 Task: Add an event with the title Lunch and Learn: Effective Project Management, date '2024/04/16', time 7:30 AM to 9:30 AMand add a description: Participants will learn how to structure their presentations in a clear and logical manner. They will explore techniques for capturing audience attention, developing a compelling opening, organizing content effectively, and delivering a memorable closing., put the event into Yellow category . Add location for the event as: 654 Basilica Cistern, Istanbul, Turkey, logged in from the account softage.2@softage.netand send the event invitation to softage.1@softage.net and softage.3@softage.net. Set a reminder for the event 30 minutes before
Action: Mouse moved to (112, 115)
Screenshot: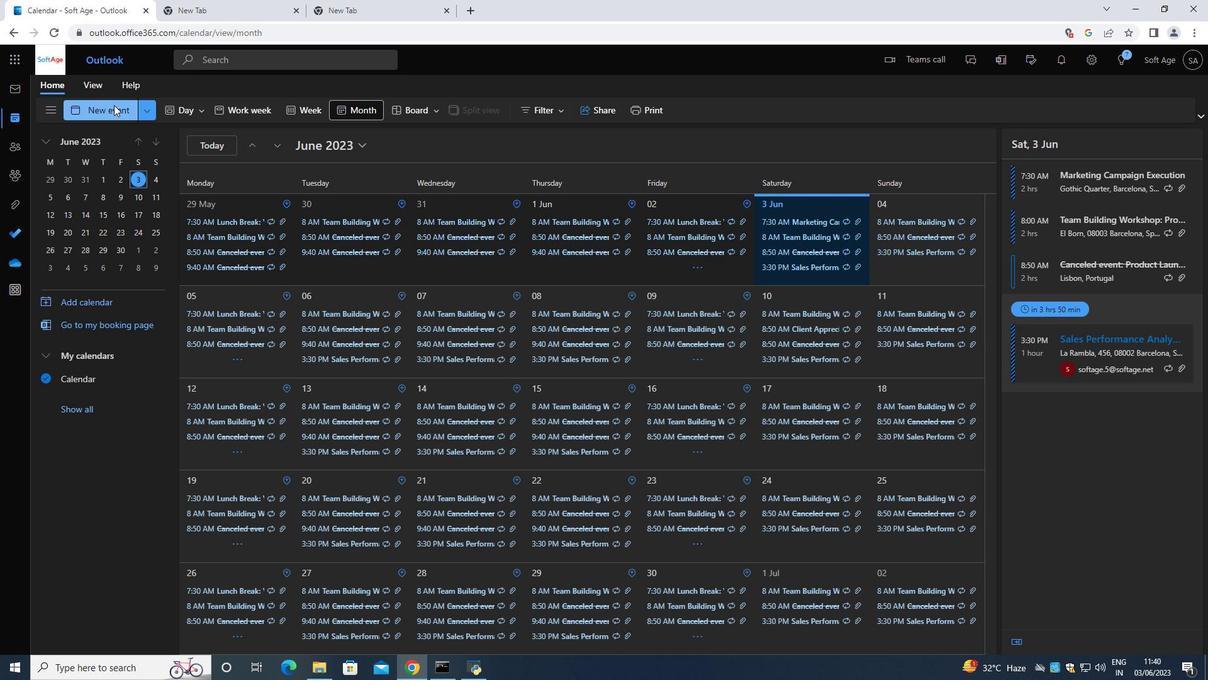 
Action: Mouse pressed left at (112, 115)
Screenshot: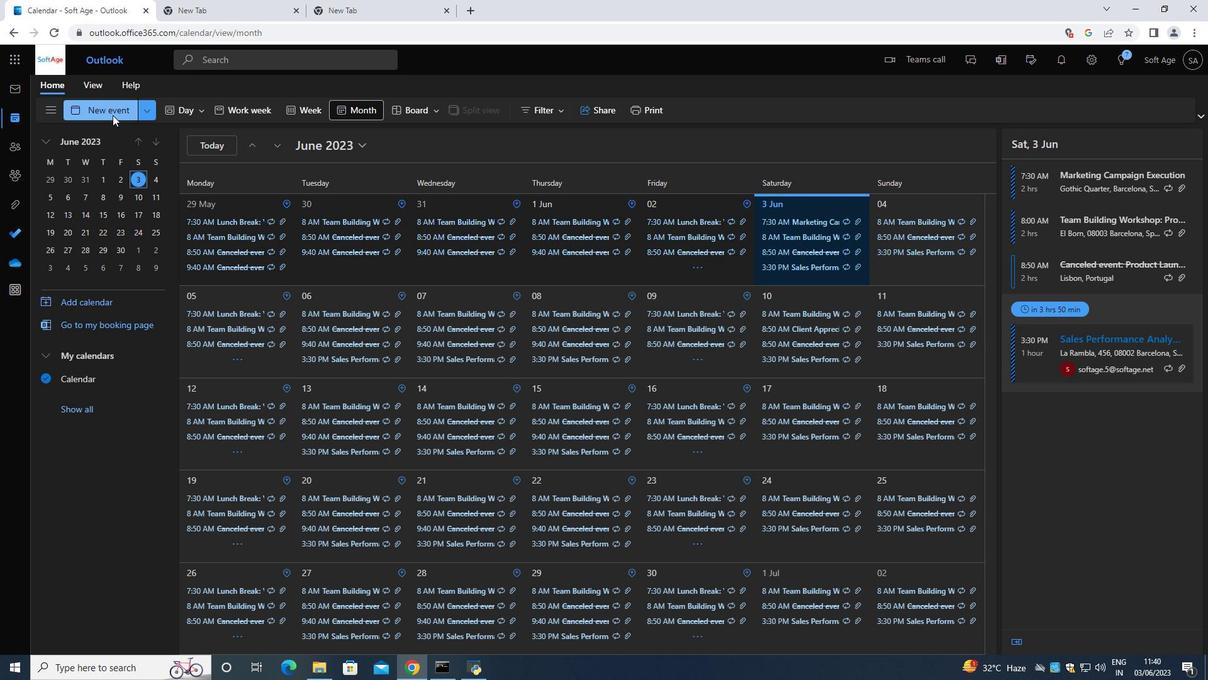 
Action: Mouse moved to (322, 191)
Screenshot: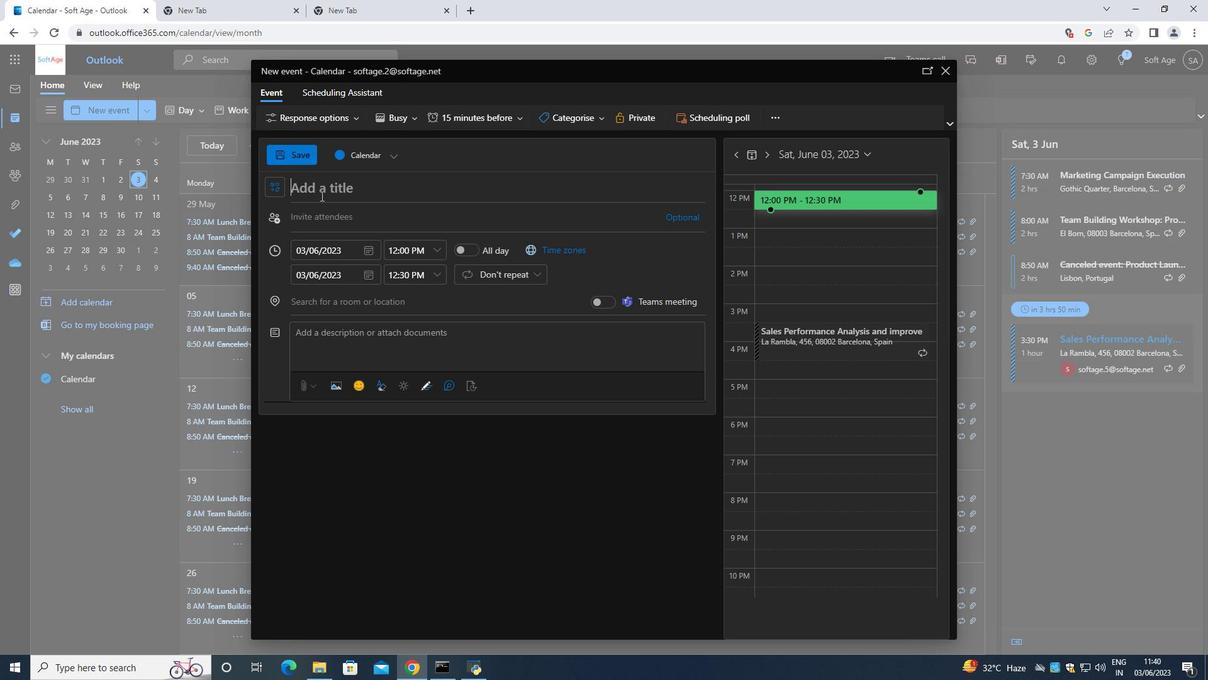 
Action: Mouse pressed left at (322, 191)
Screenshot: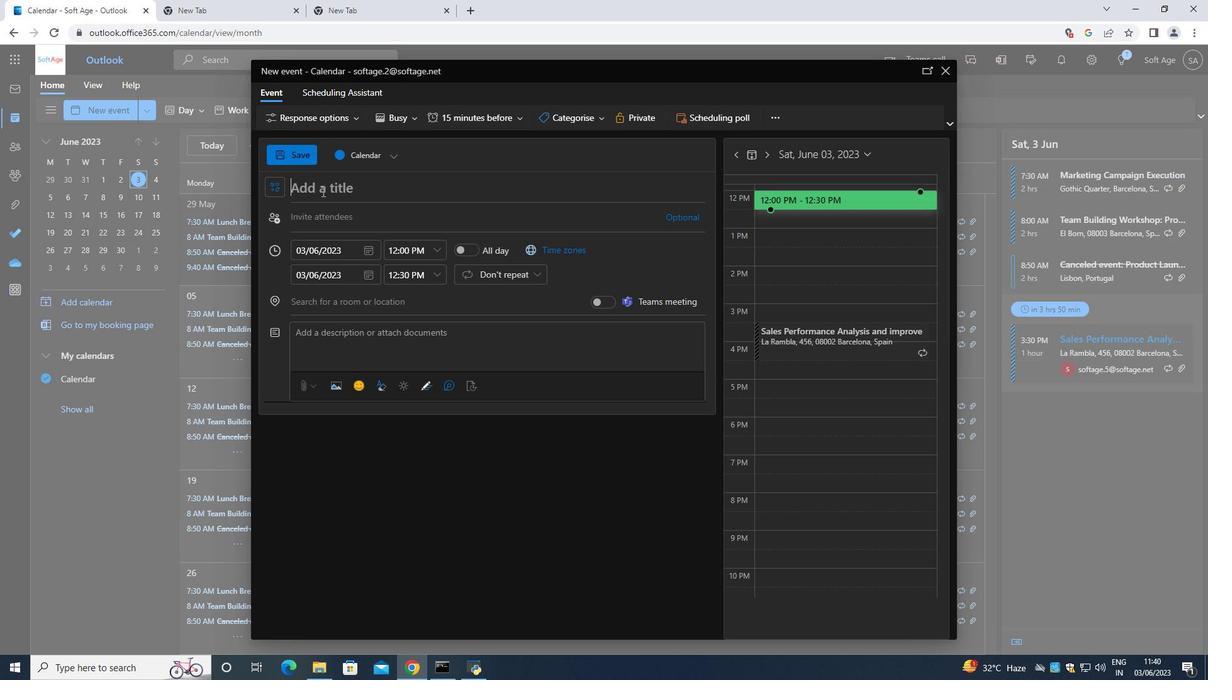 
Action: Mouse moved to (205, 16)
Screenshot: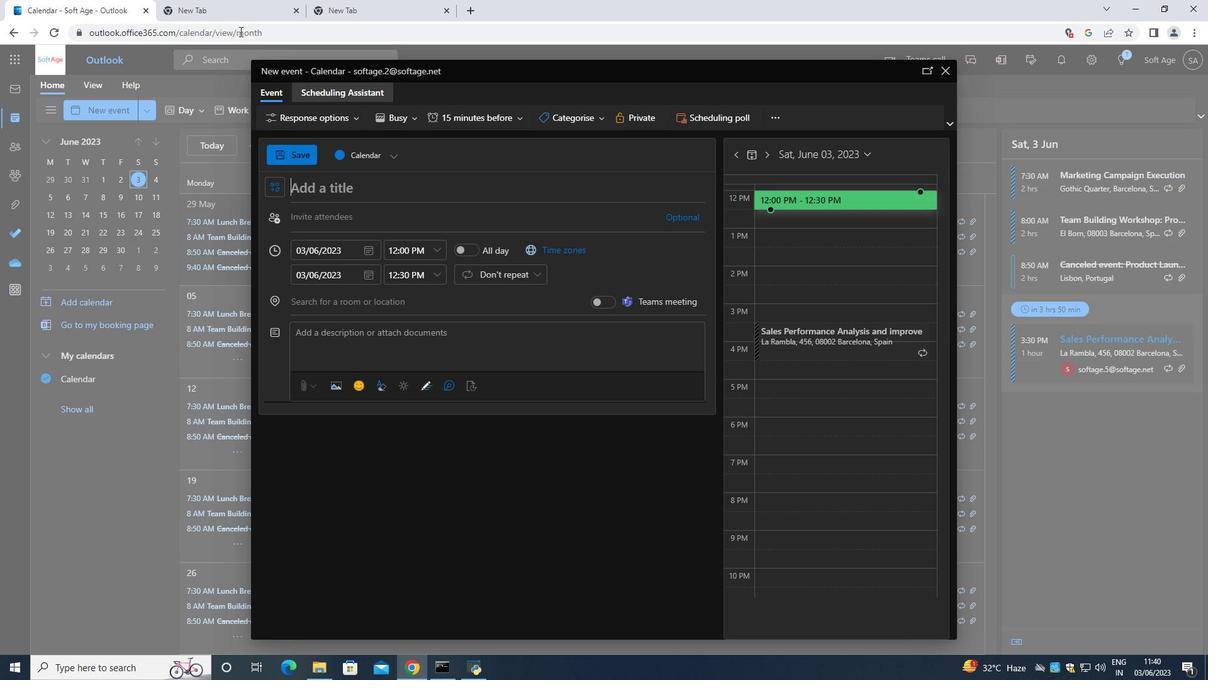 
Action: Key pressed <Key.shift>Lunch<Key.space><Key.shift><Key.shift>And<Key.space><Key.shift><Key.shift><Key.shift><Key.shift><Key.shift><Key.shift><Key.shift><Key.shift><Key.shift><Key.shift><Key.shift><Key.shift><Key.shift><Key.shift><Key.shift><Key.shift><Key.shift><Key.shift><Key.shift><Key.shift><Key.shift><Key.shift><Key.shift><Key.shift><Key.shift><Key.shift><Key.shift><Key.shift><Key.shift>Learn<Key.shift_r><Key.shift_r><Key.shift_r><Key.shift_r><Key.shift_r><Key.shift_r><Key.shift_r><Key.shift_r><Key.shift_r>:<Key.space><Key.shift>Effective<Key.space><Key.shift>Project<Key.space><Key.shift>Management
Screenshot: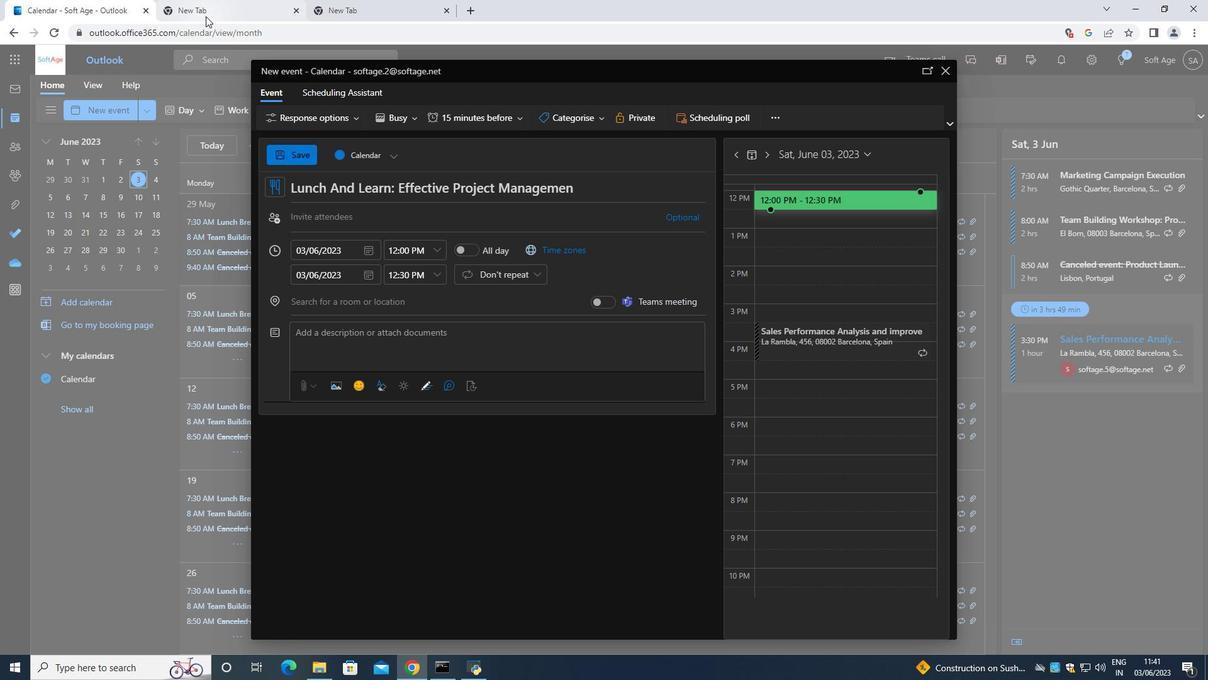 
Action: Mouse moved to (371, 247)
Screenshot: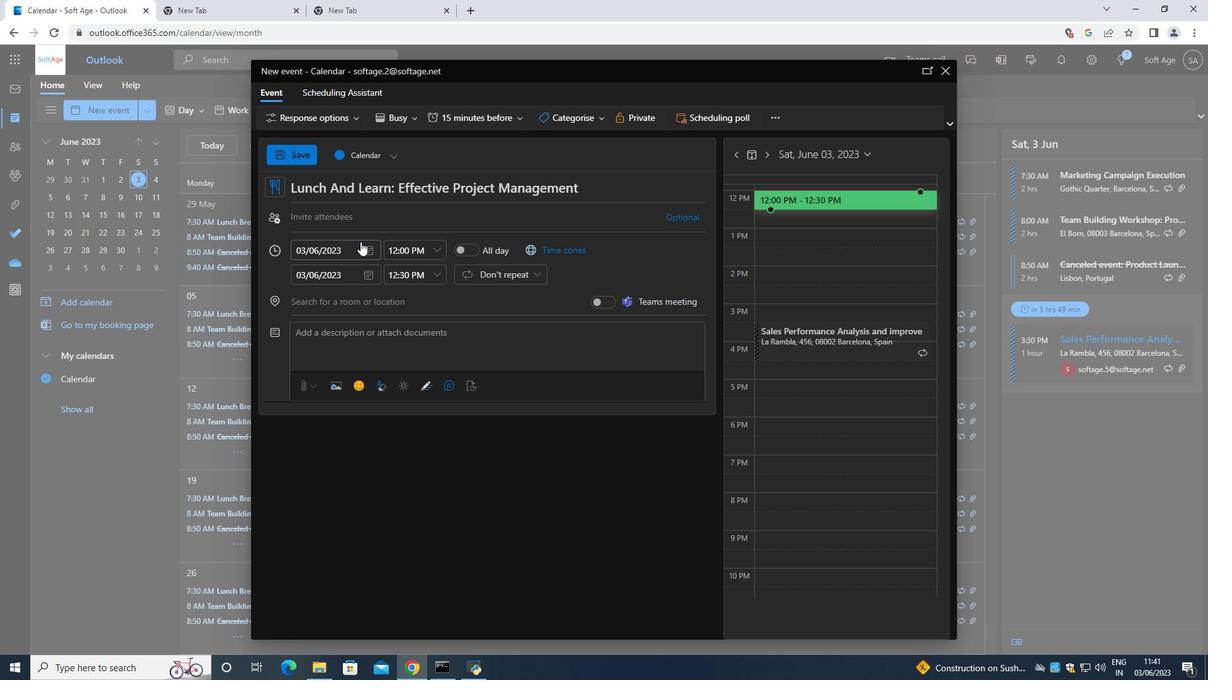 
Action: Mouse pressed left at (371, 247)
Screenshot: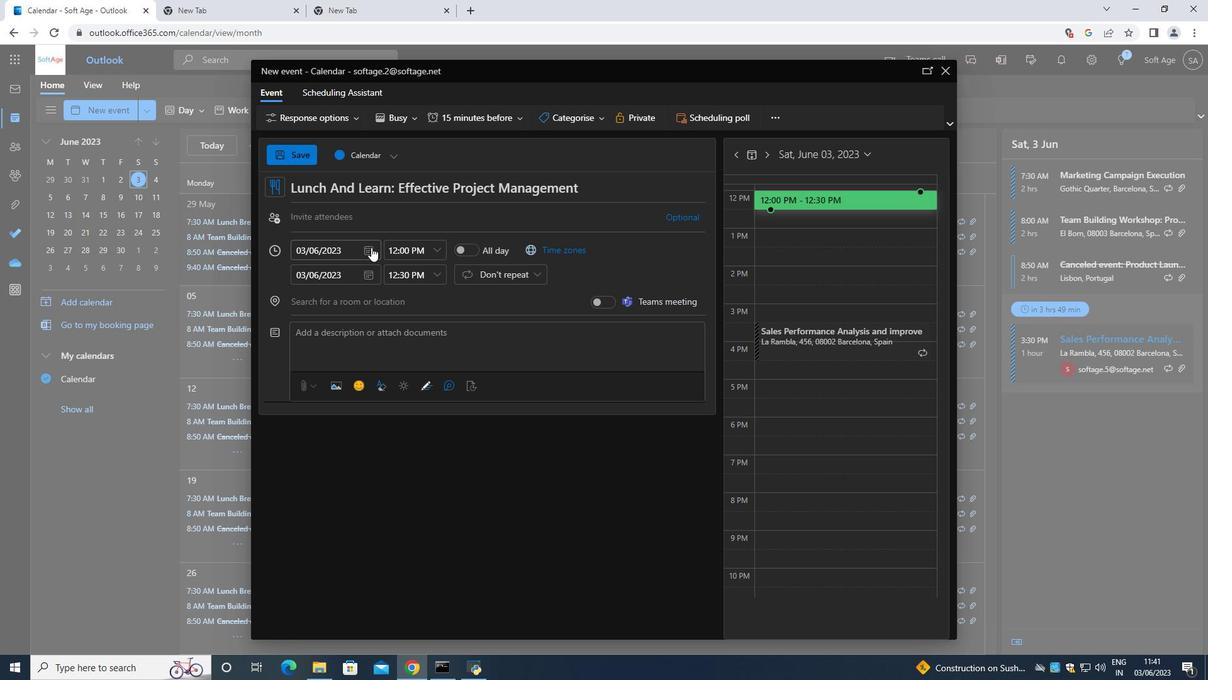 
Action: Mouse moved to (413, 278)
Screenshot: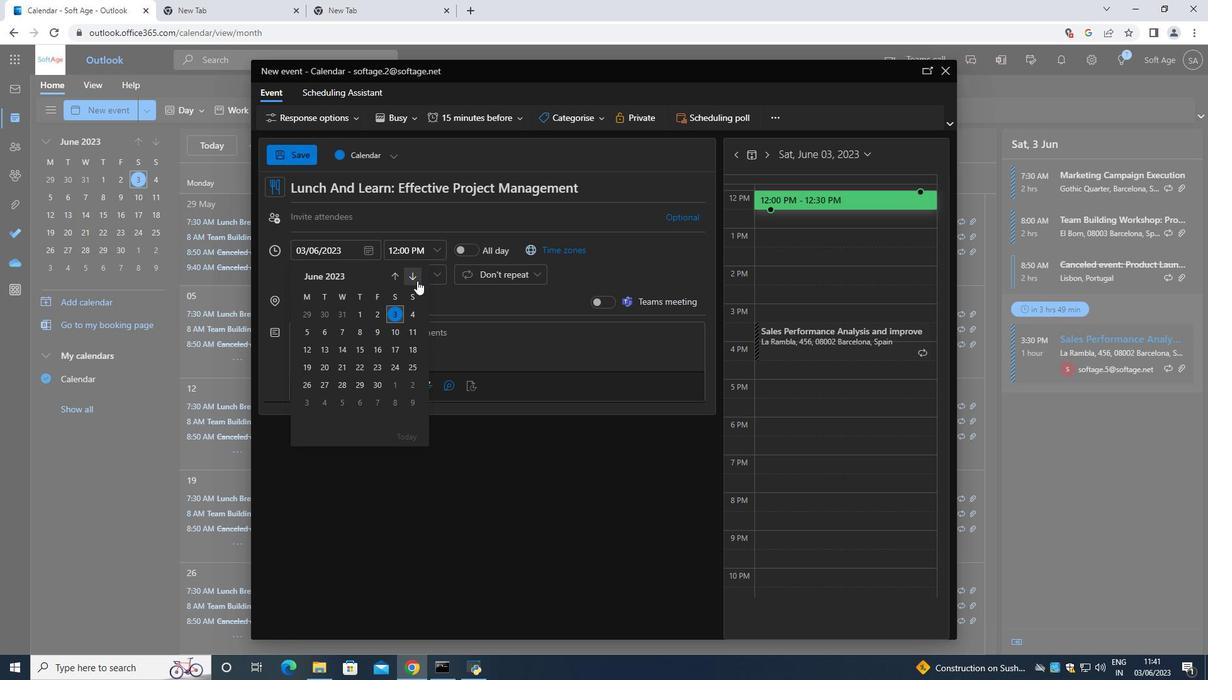 
Action: Mouse pressed left at (413, 278)
Screenshot: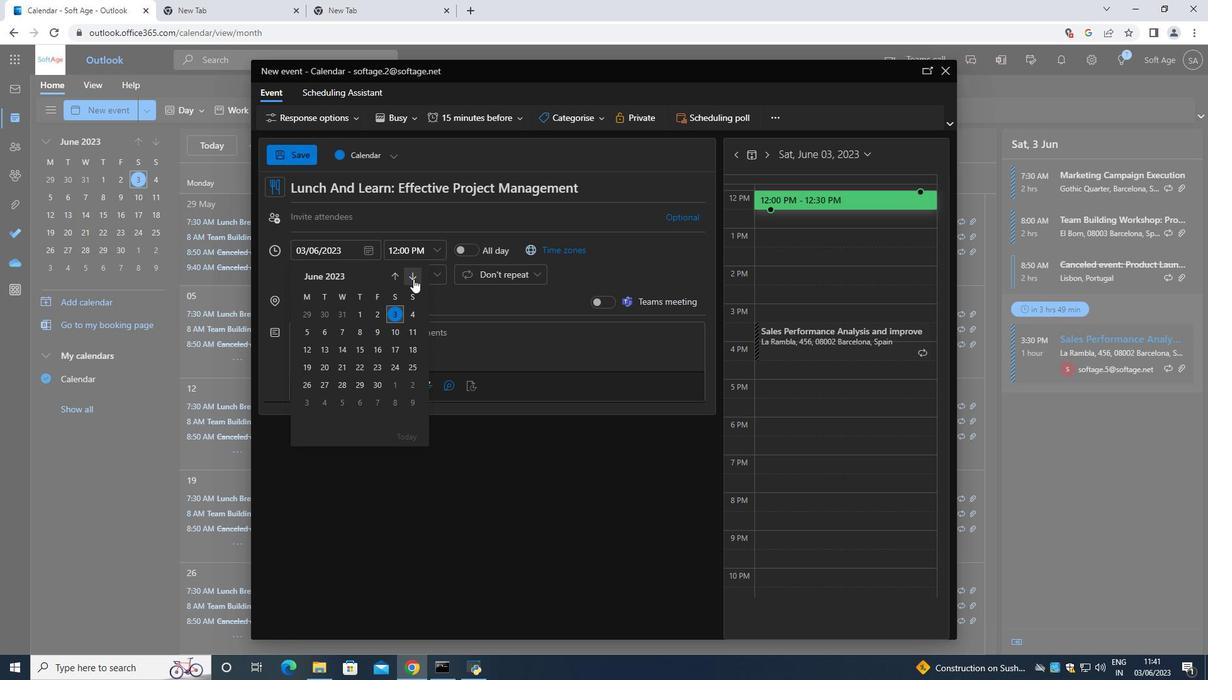 
Action: Mouse pressed left at (413, 278)
Screenshot: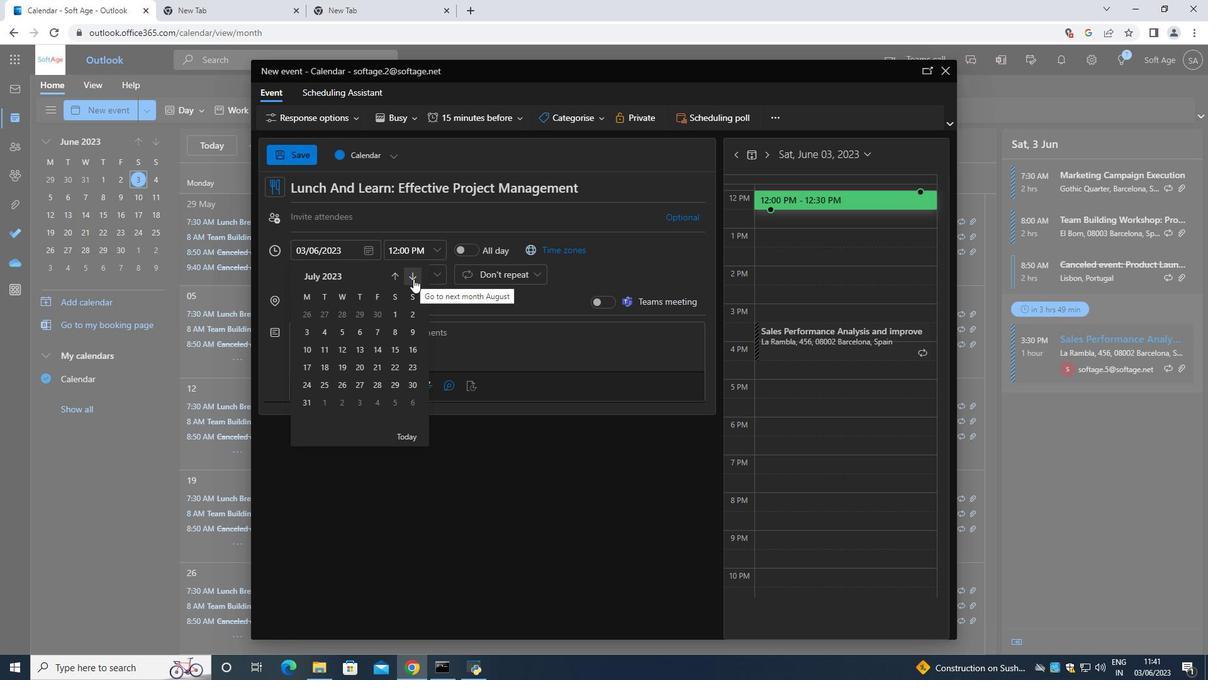 
Action: Mouse pressed left at (413, 278)
Screenshot: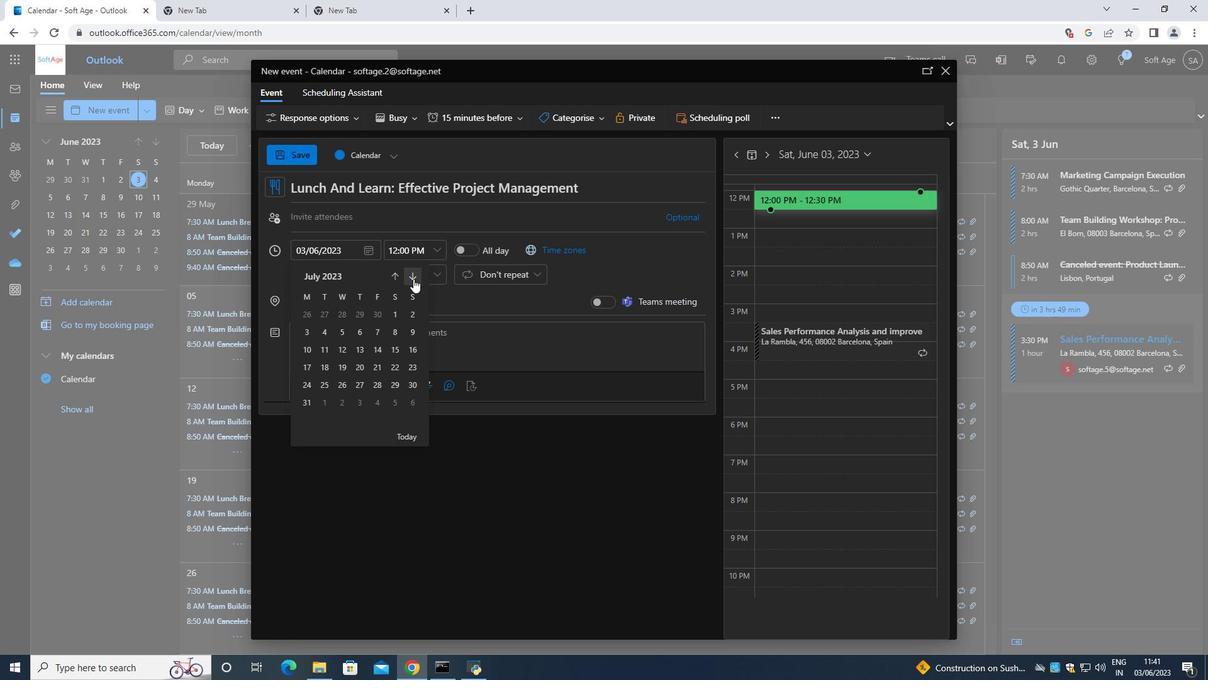 
Action: Mouse pressed left at (413, 278)
Screenshot: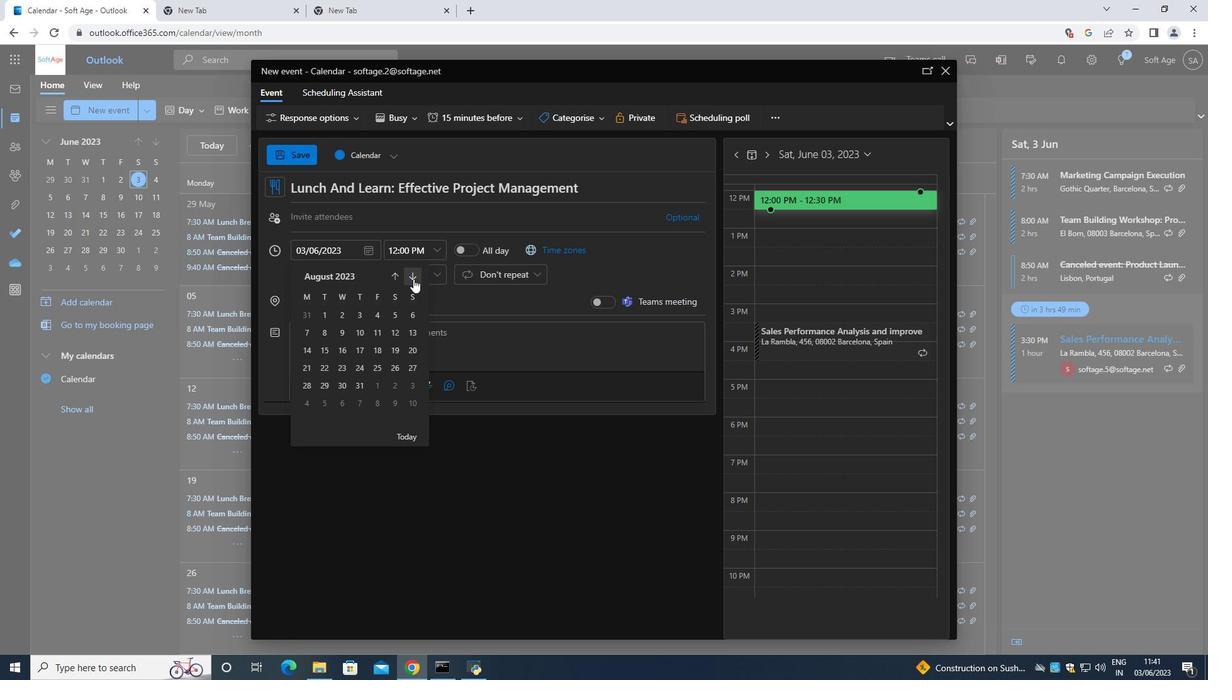 
Action: Mouse pressed left at (413, 278)
Screenshot: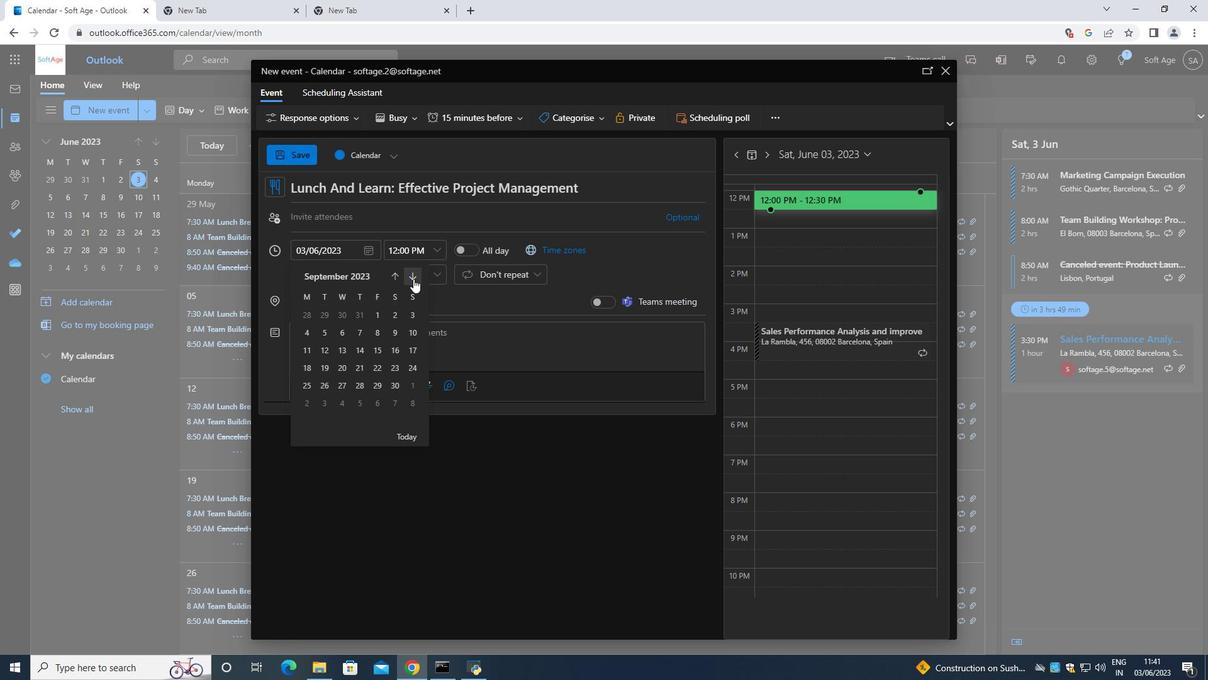 
Action: Mouse pressed left at (413, 278)
Screenshot: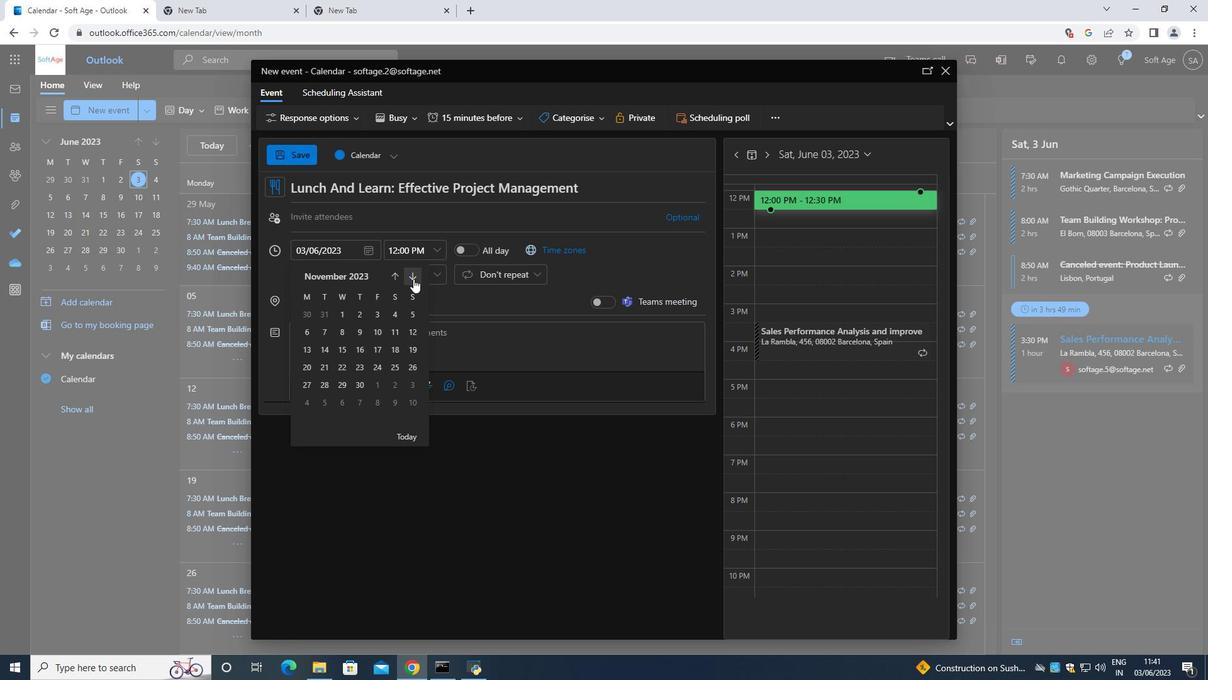 
Action: Mouse pressed left at (413, 278)
Screenshot: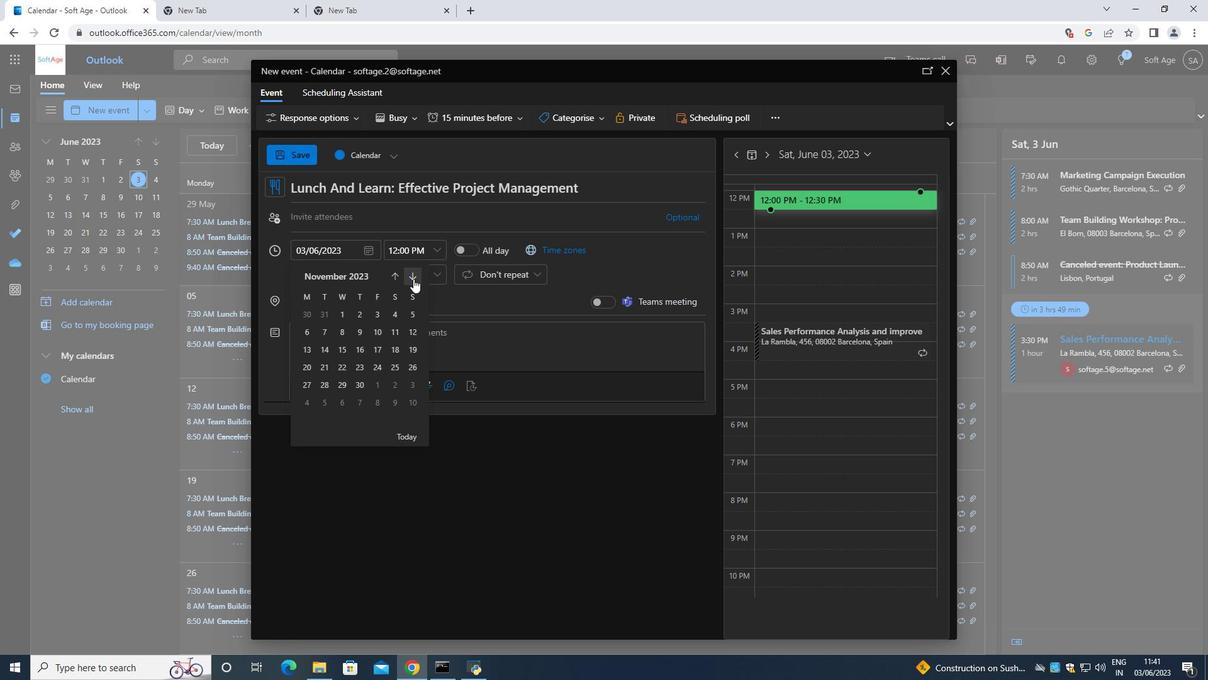 
Action: Mouse pressed left at (413, 278)
Screenshot: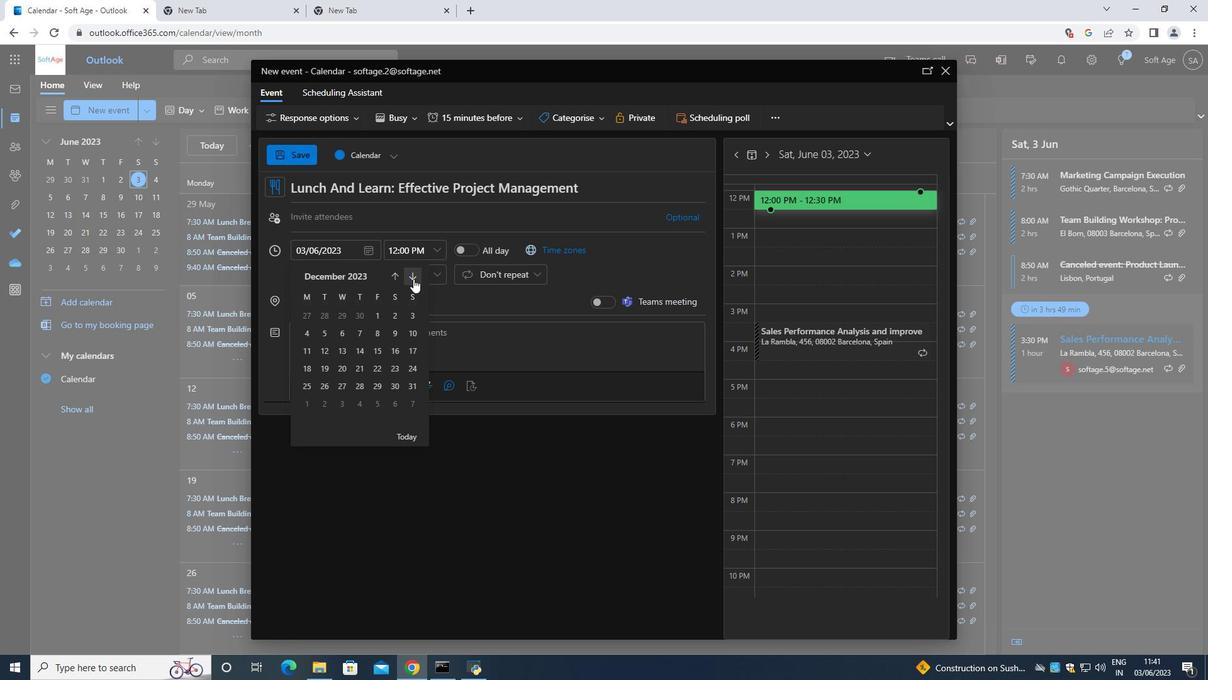 
Action: Mouse pressed left at (413, 278)
Screenshot: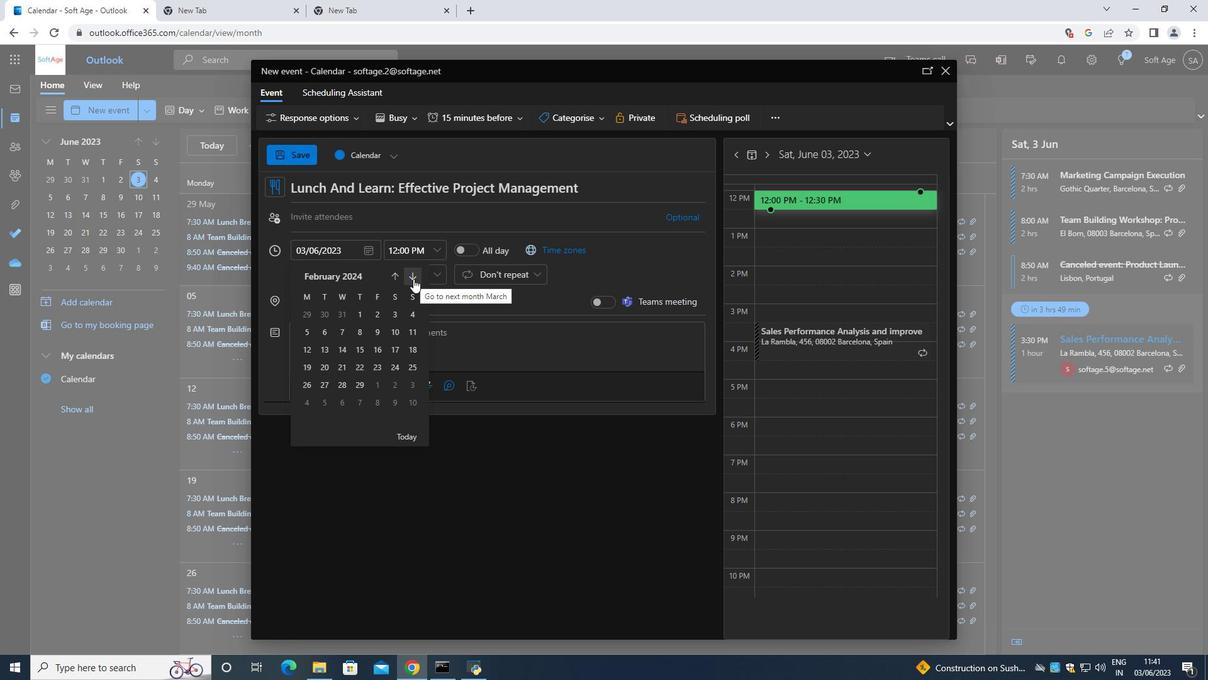 
Action: Mouse pressed left at (413, 278)
Screenshot: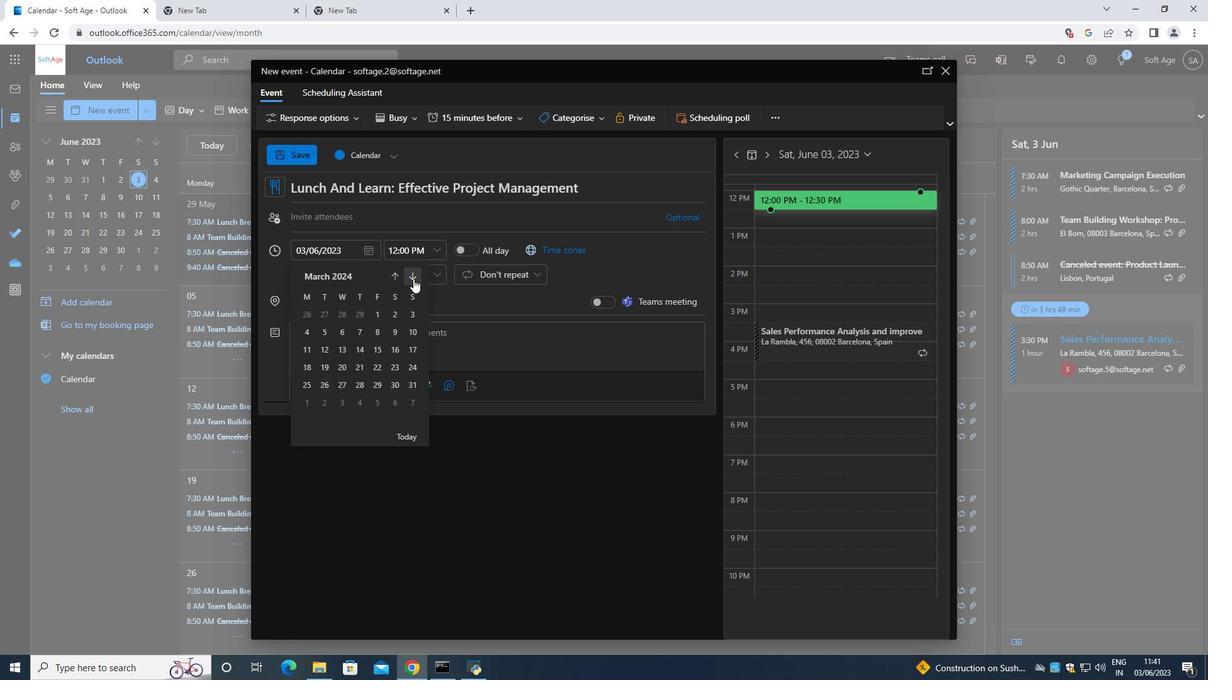 
Action: Mouse moved to (322, 351)
Screenshot: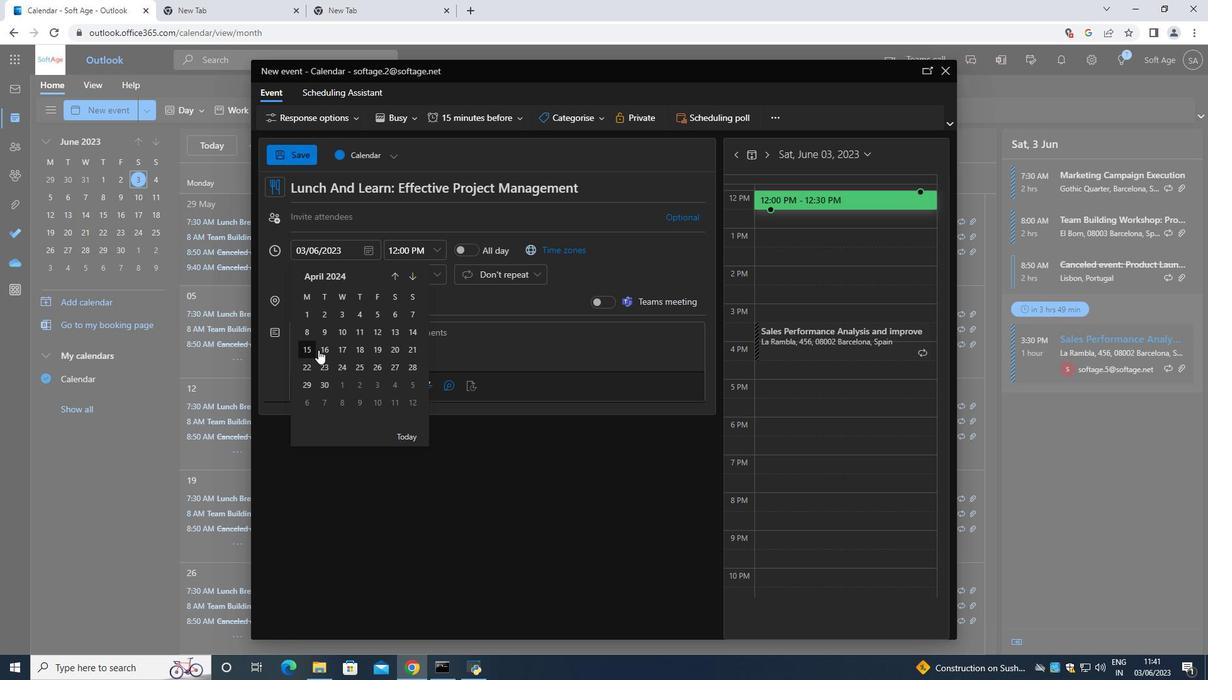 
Action: Mouse pressed left at (322, 351)
Screenshot: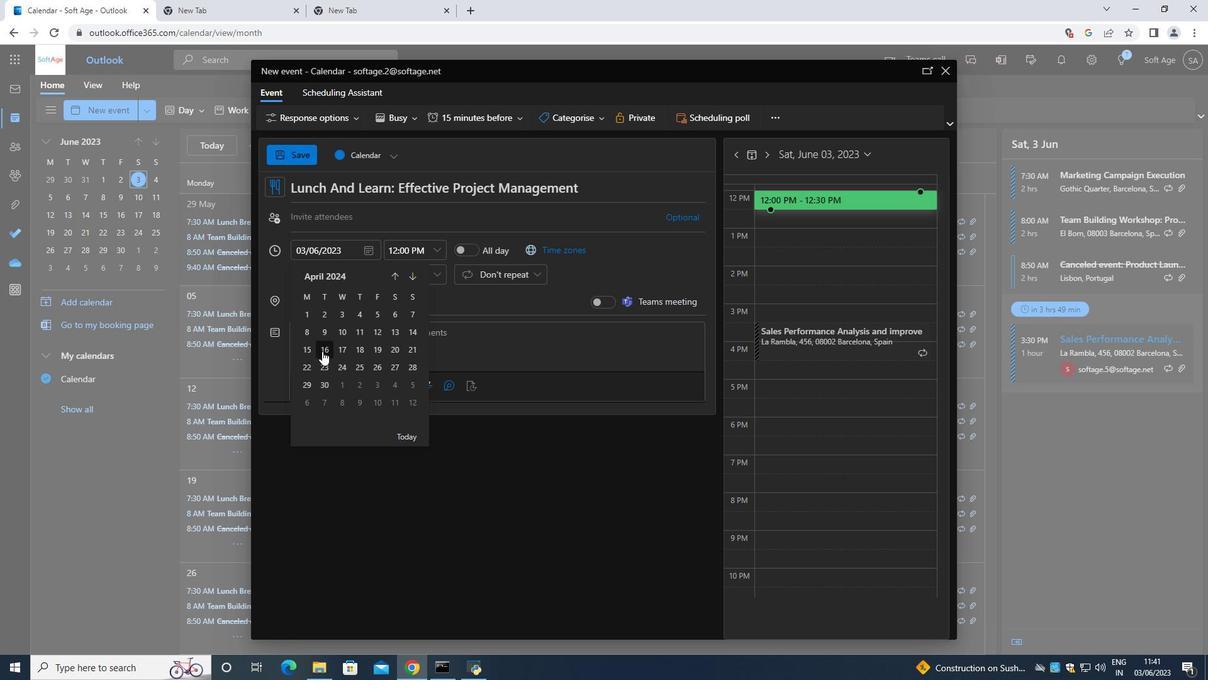 
Action: Mouse moved to (437, 251)
Screenshot: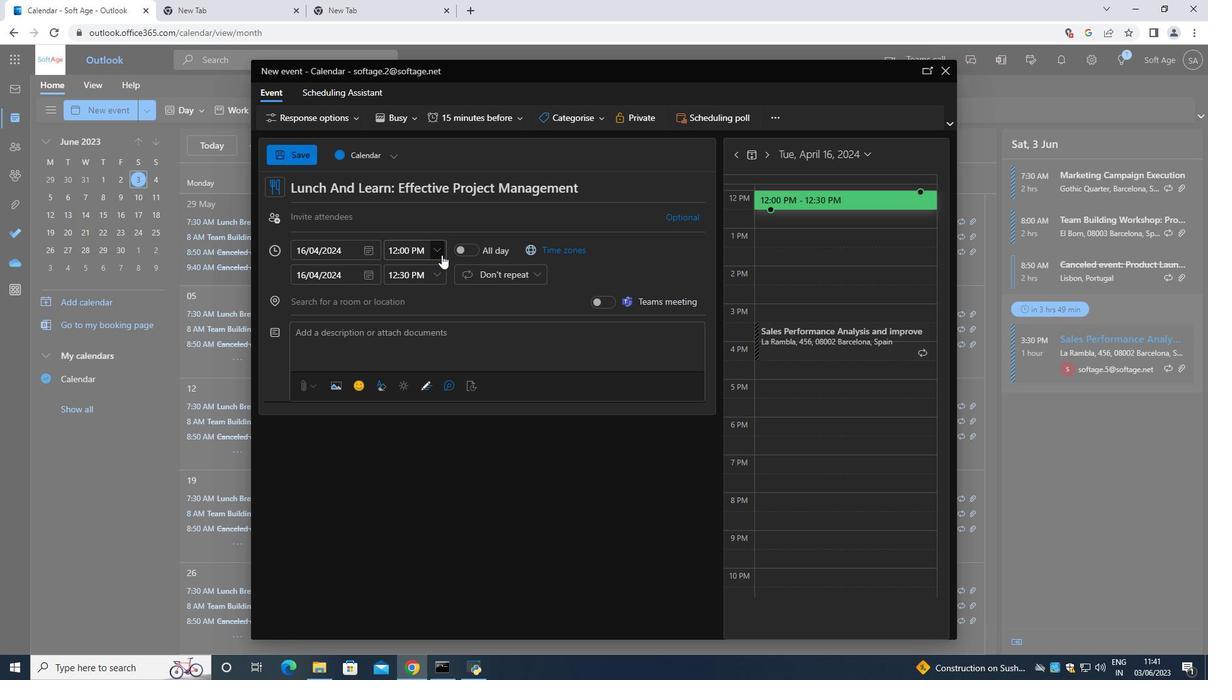 
Action: Mouse pressed left at (437, 251)
Screenshot: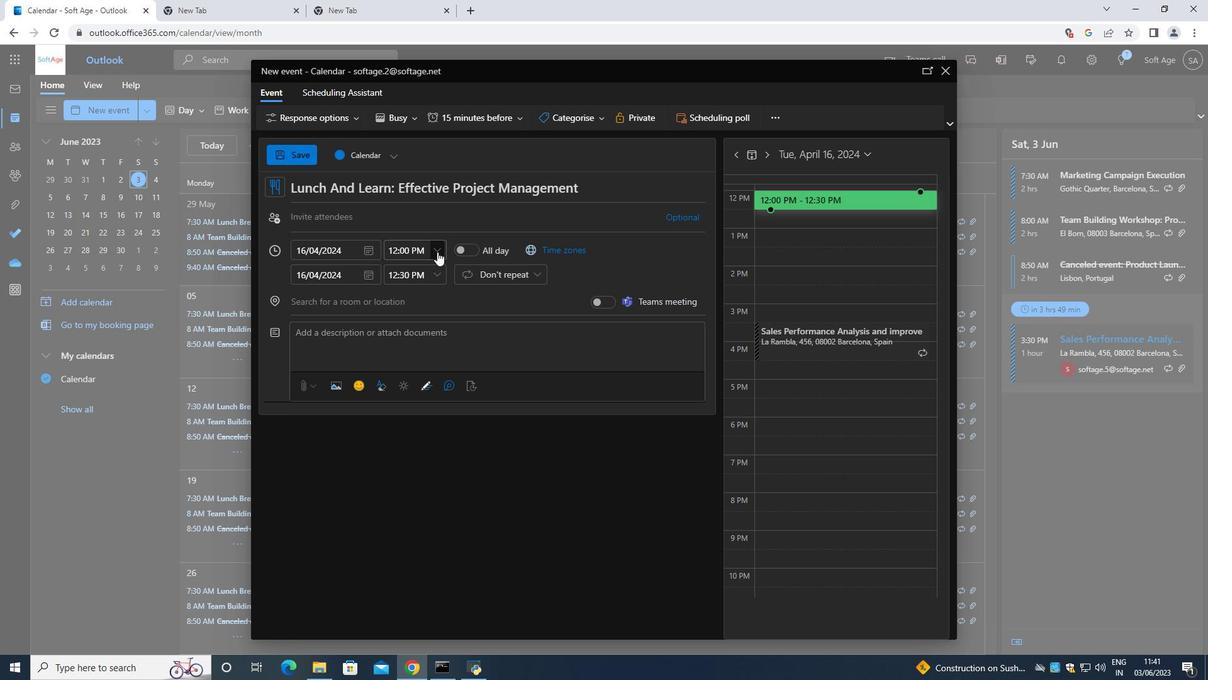 
Action: Mouse moved to (441, 265)
Screenshot: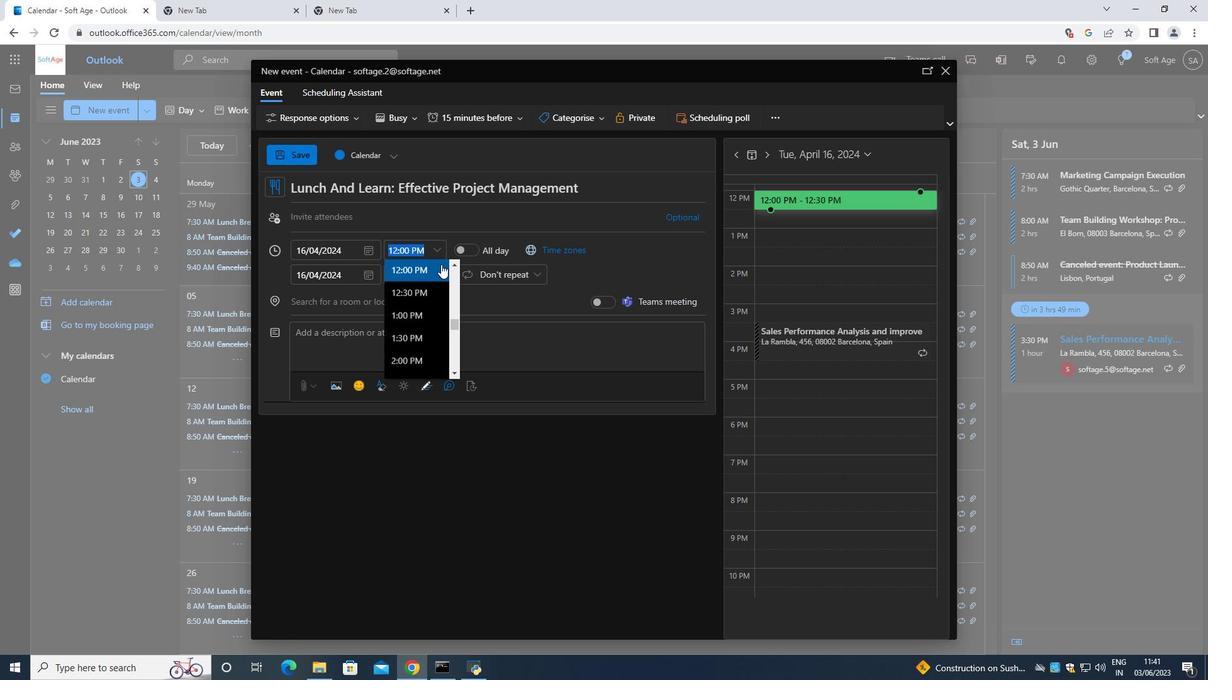 
Action: Mouse scrolled (441, 265) with delta (0, 0)
Screenshot: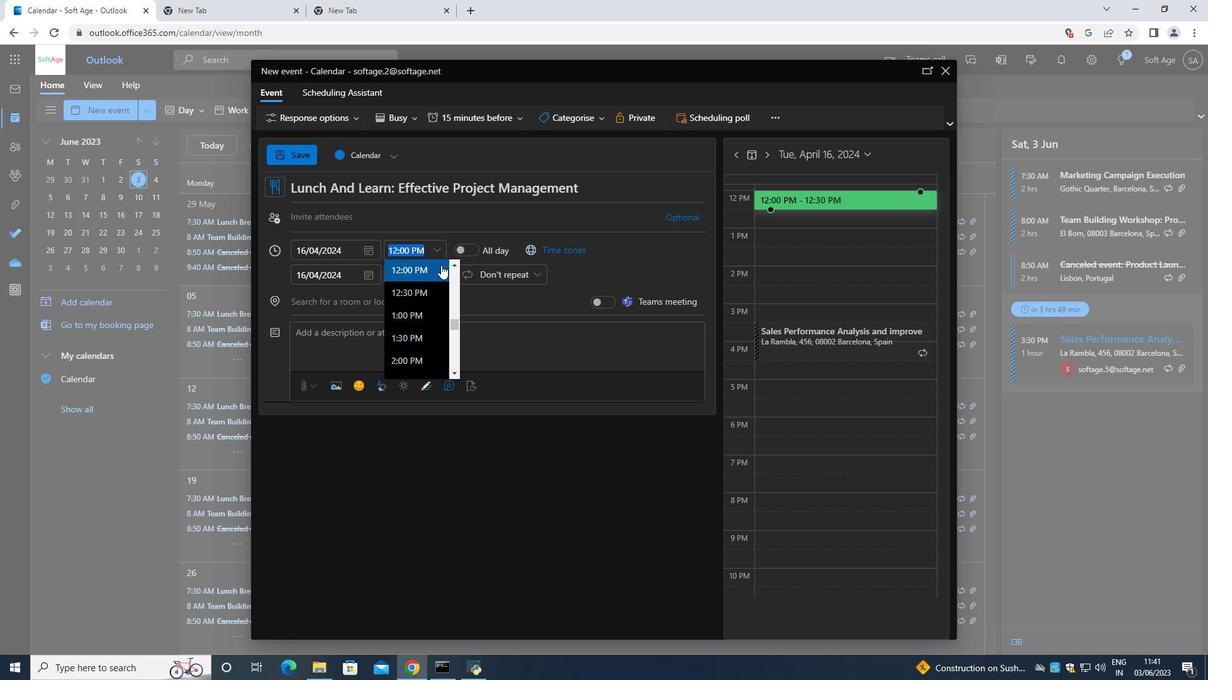 
Action: Mouse scrolled (441, 265) with delta (0, 0)
Screenshot: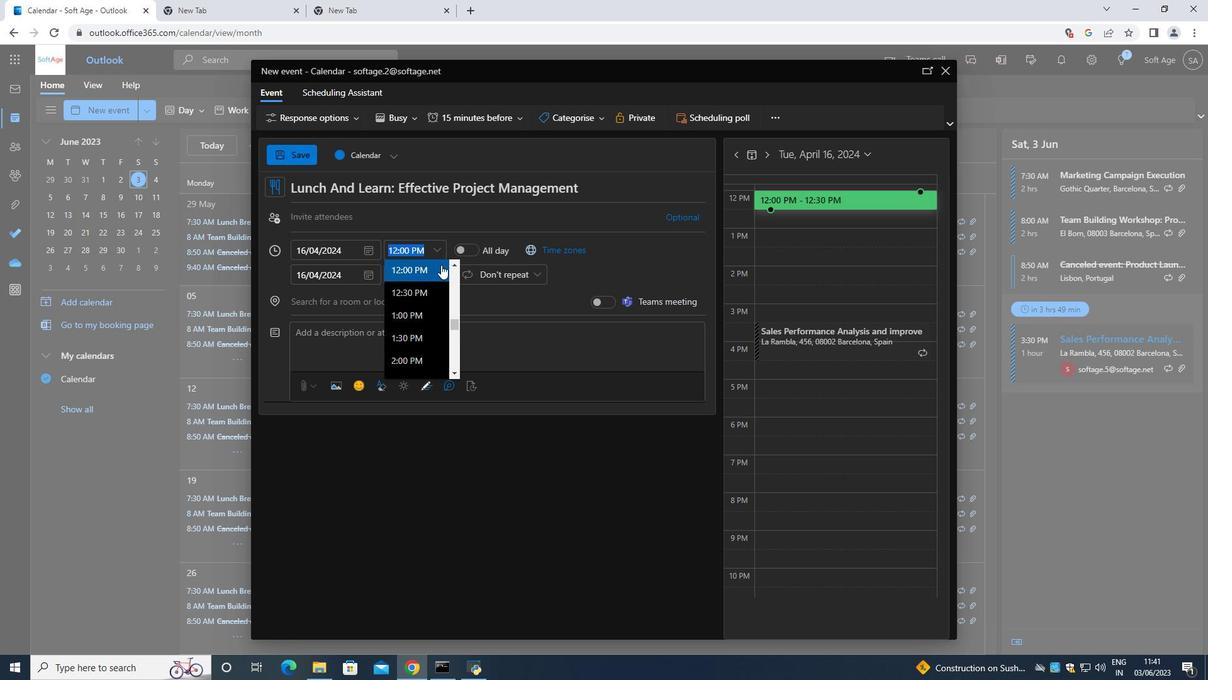 
Action: Mouse scrolled (441, 265) with delta (0, 0)
Screenshot: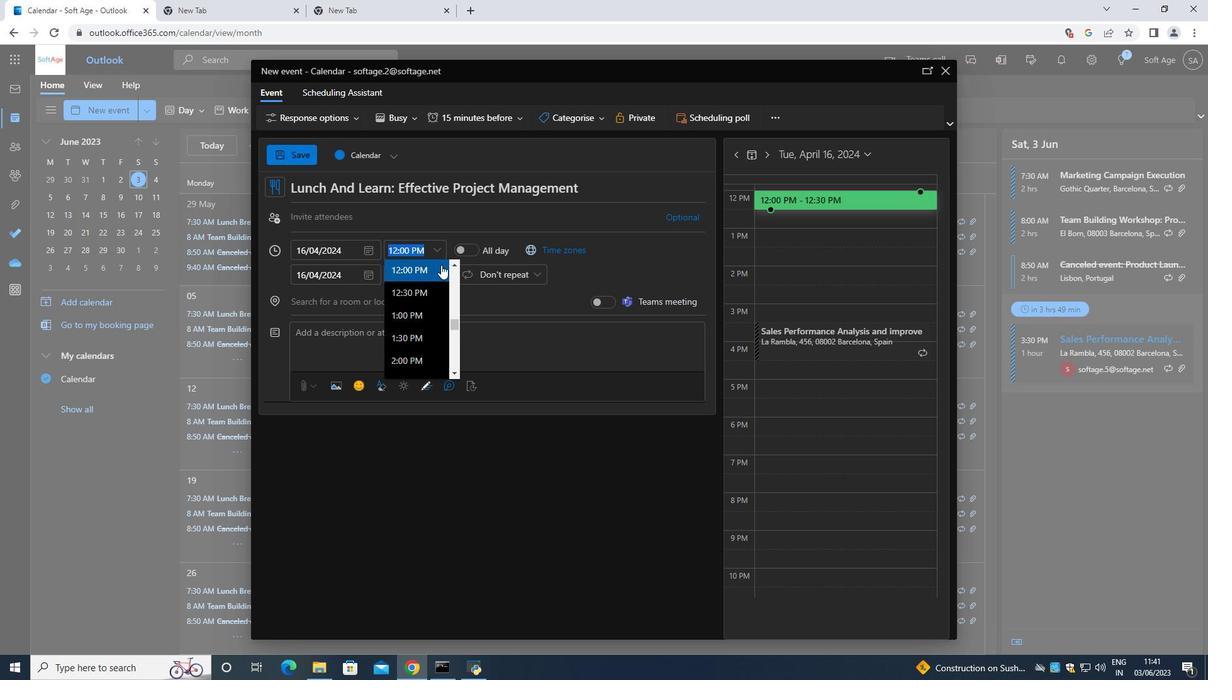 
Action: Mouse scrolled (441, 265) with delta (0, 0)
Screenshot: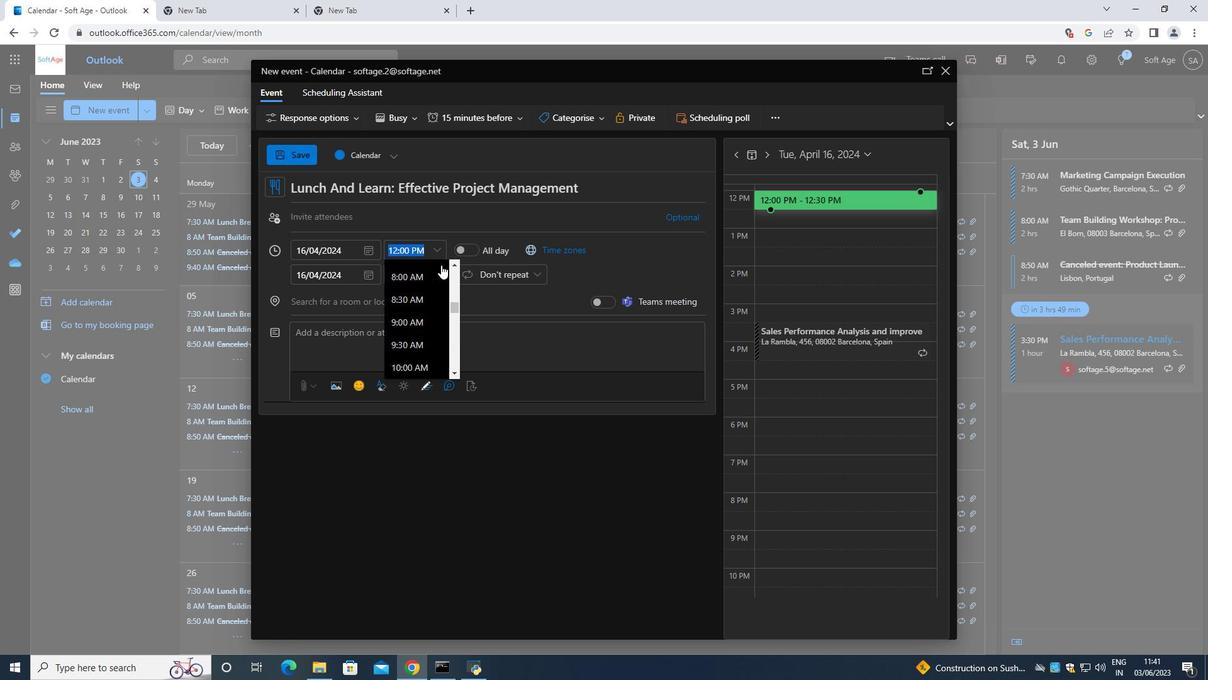 
Action: Mouse scrolled (441, 265) with delta (0, 0)
Screenshot: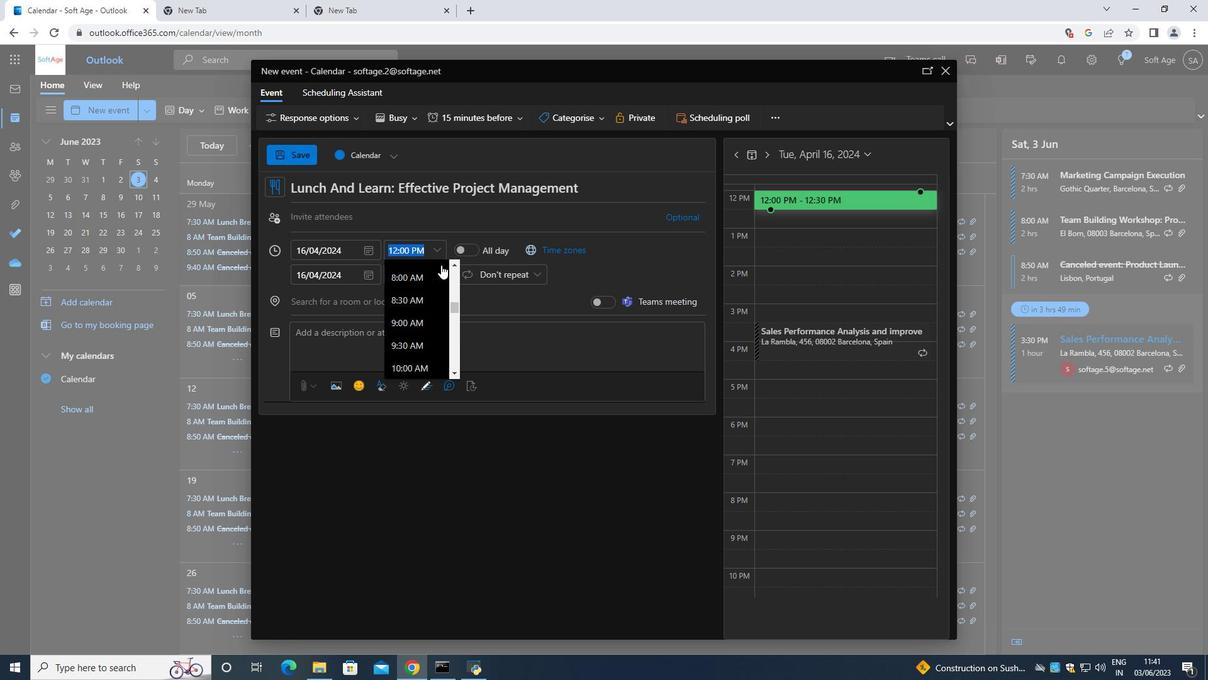 
Action: Mouse scrolled (441, 265) with delta (0, 0)
Screenshot: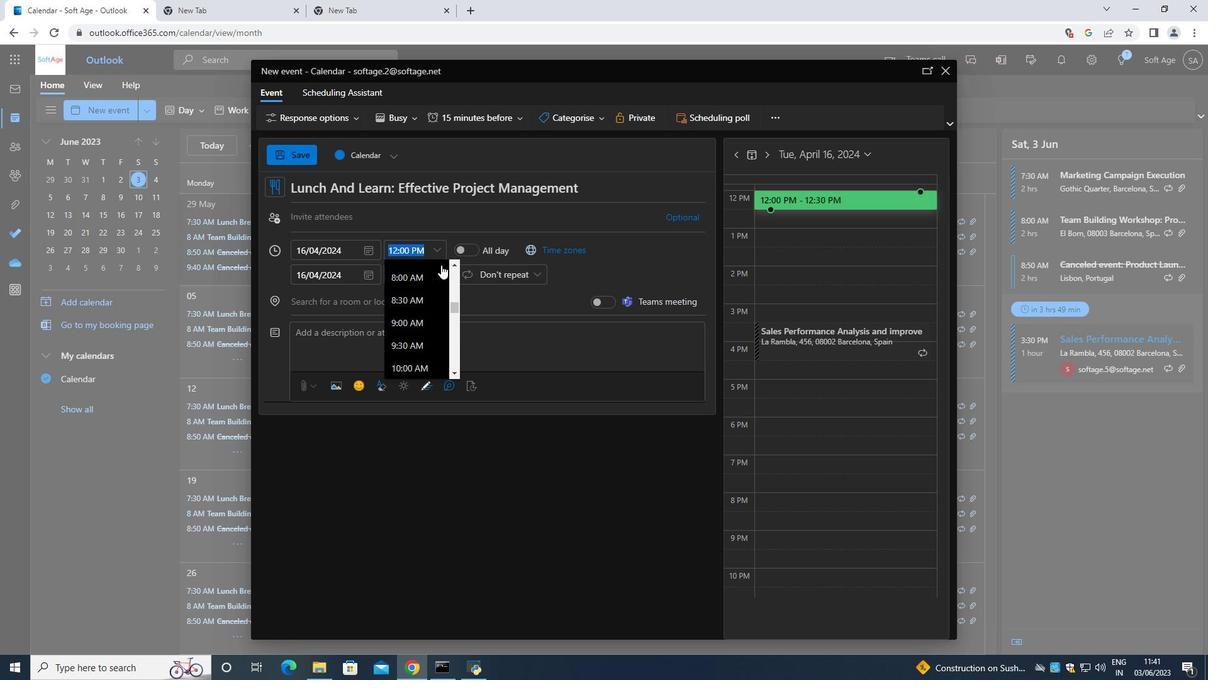 
Action: Mouse moved to (420, 287)
Screenshot: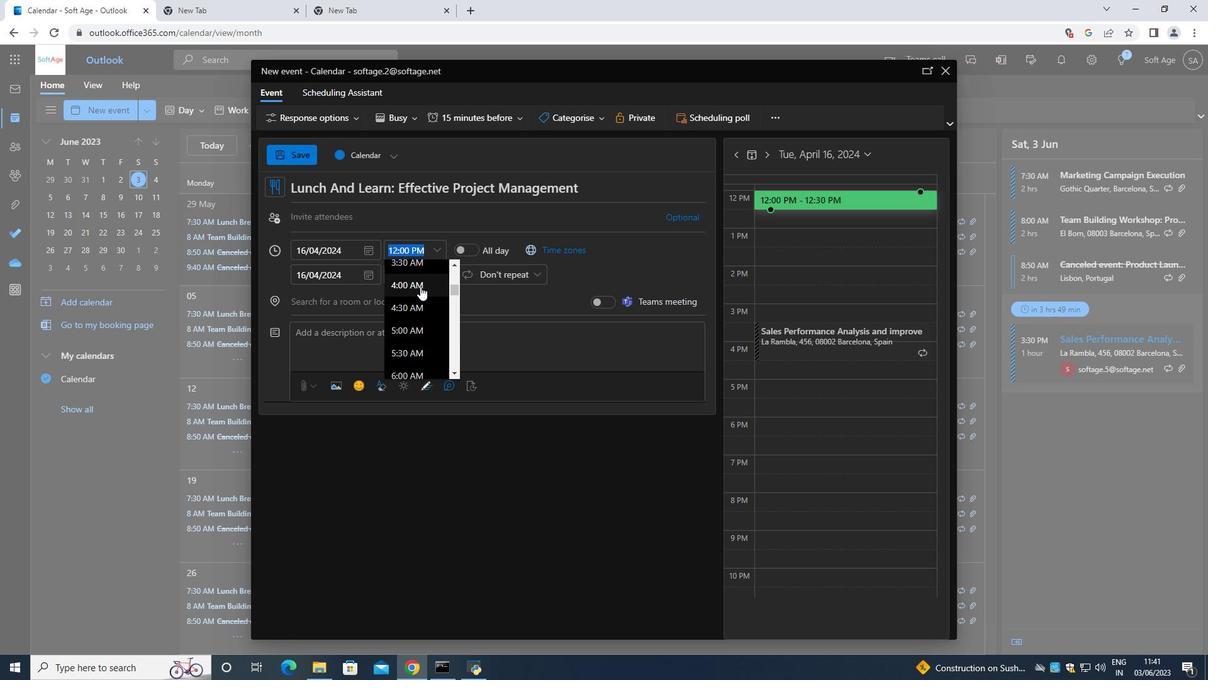 
Action: Mouse scrolled (420, 286) with delta (0, 0)
Screenshot: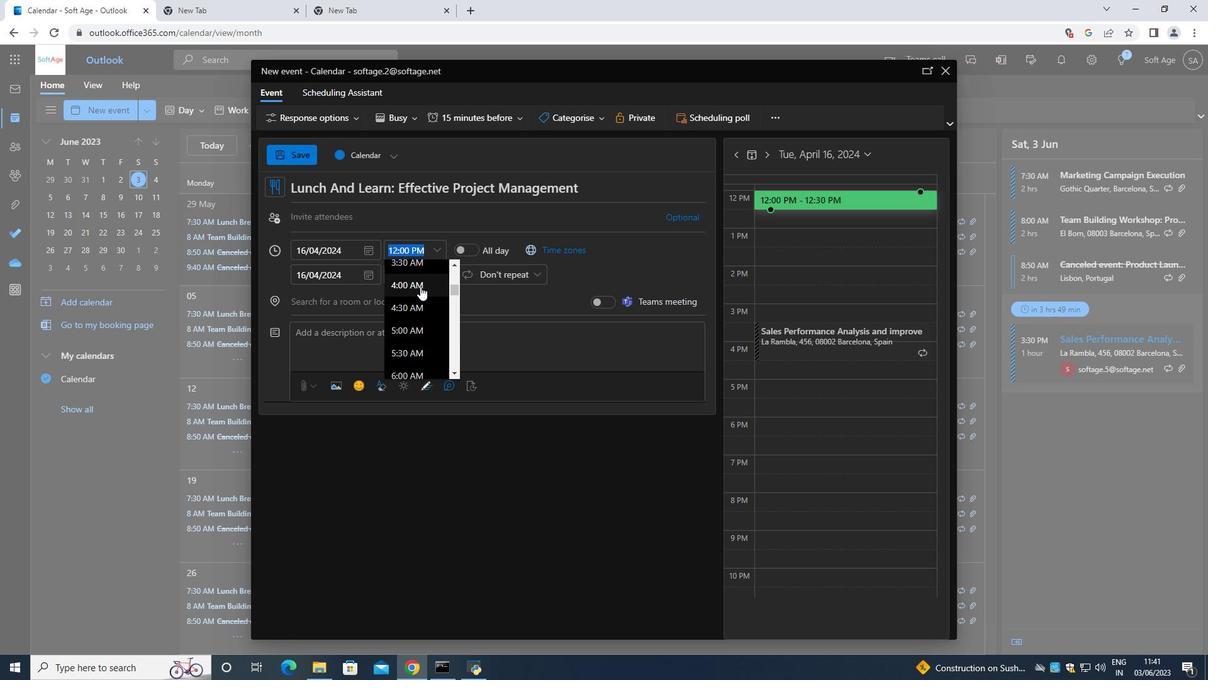 
Action: Mouse scrolled (420, 286) with delta (0, 0)
Screenshot: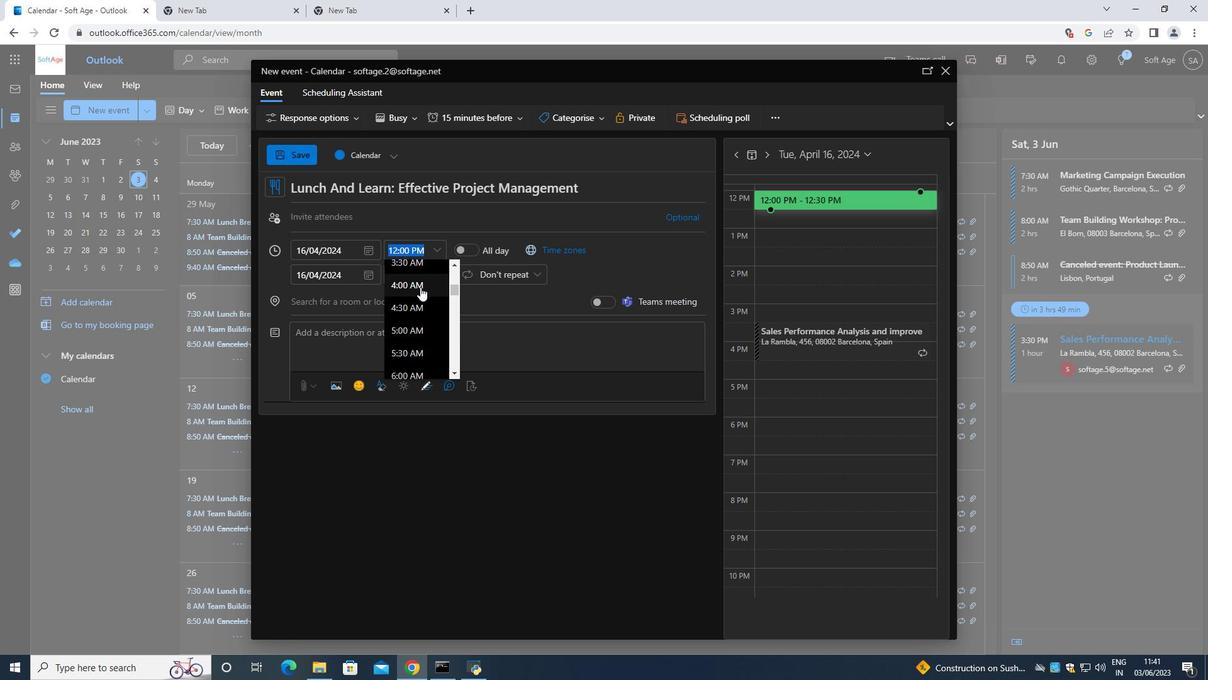 
Action: Mouse moved to (411, 317)
Screenshot: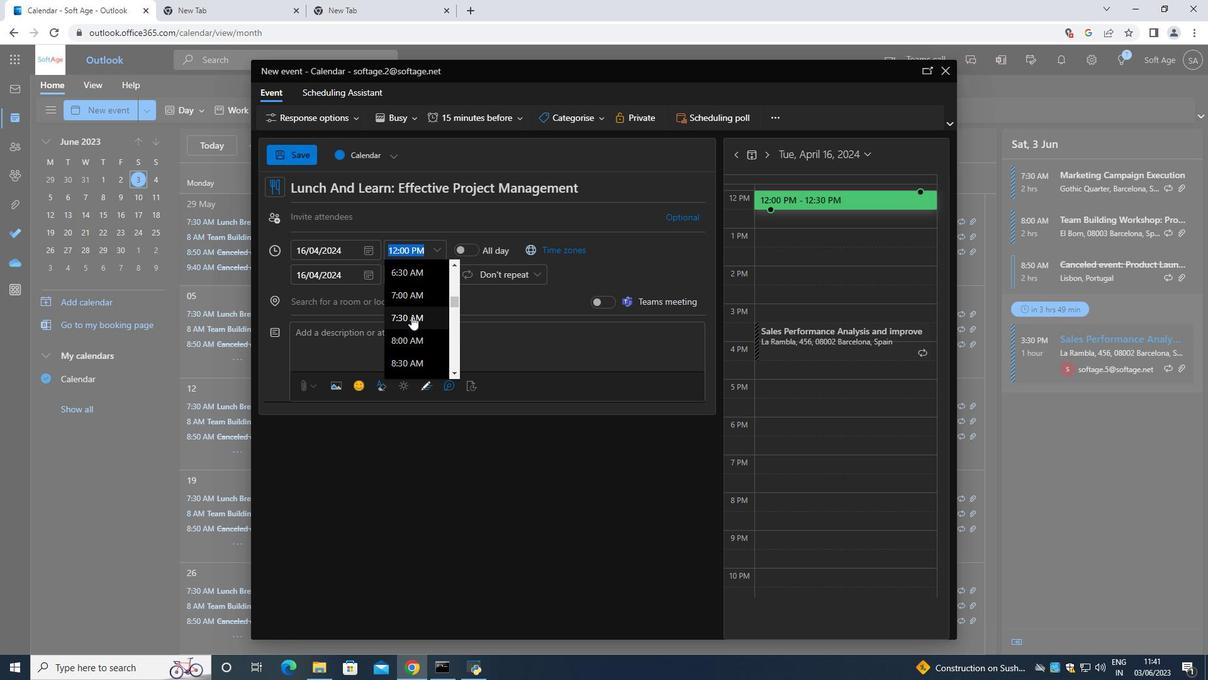 
Action: Mouse pressed left at (411, 317)
Screenshot: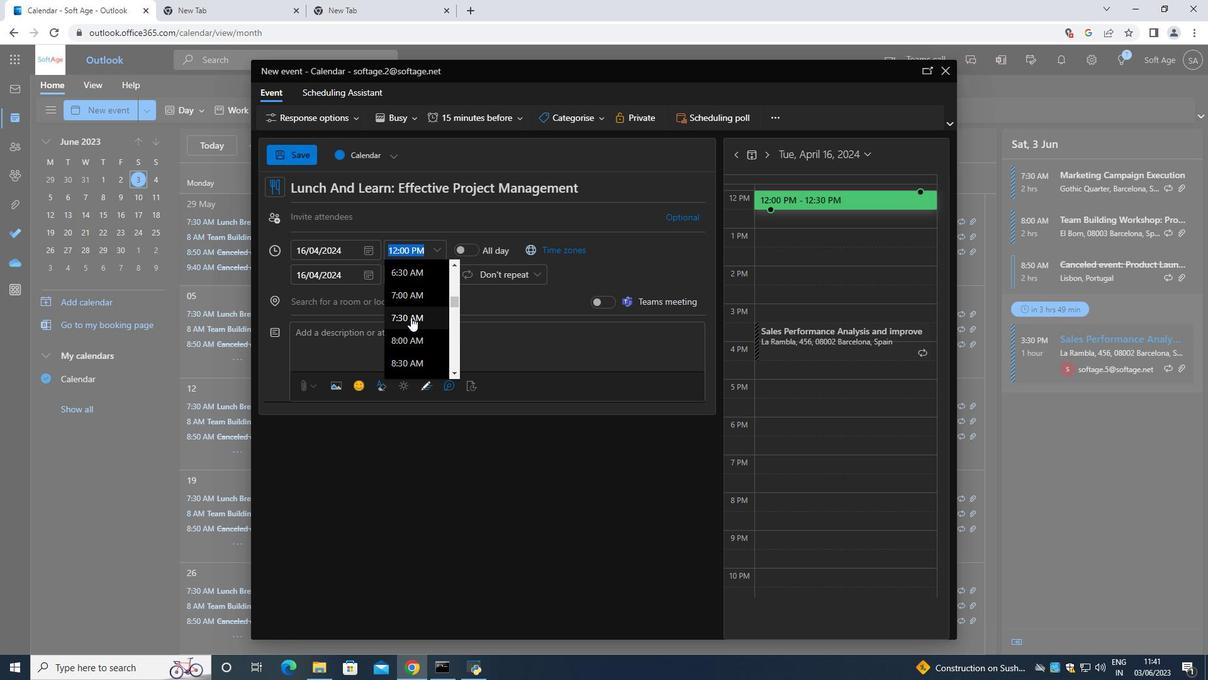 
Action: Mouse moved to (435, 272)
Screenshot: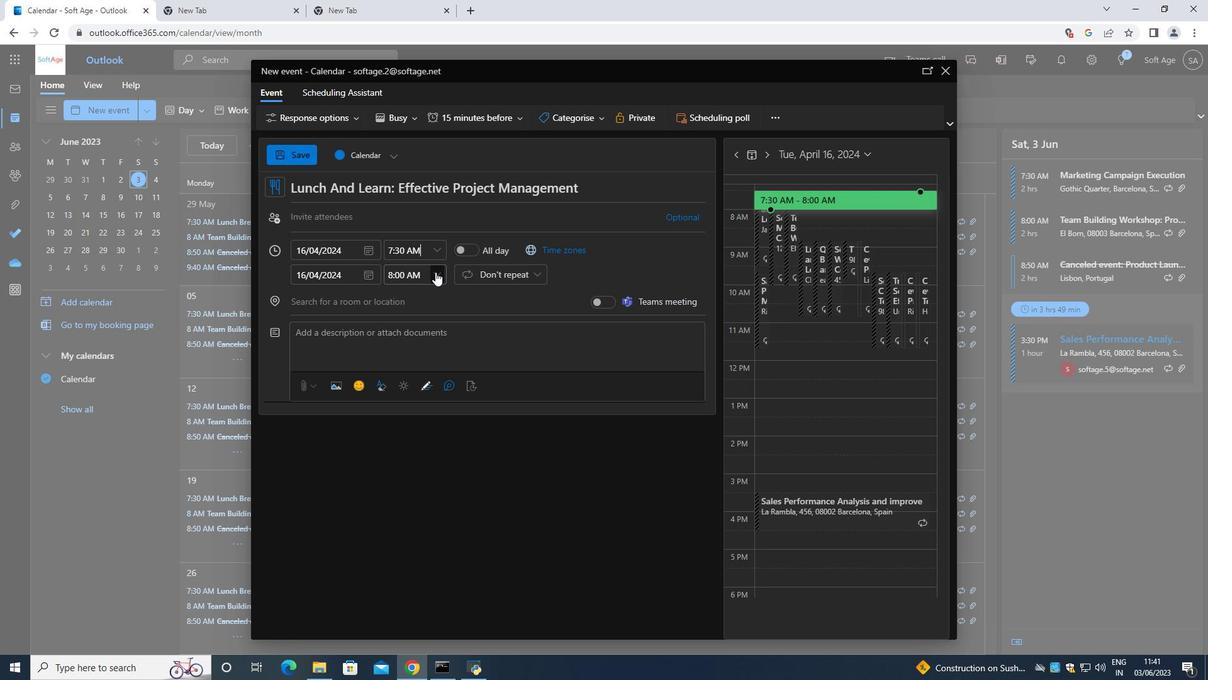 
Action: Mouse pressed left at (435, 272)
Screenshot: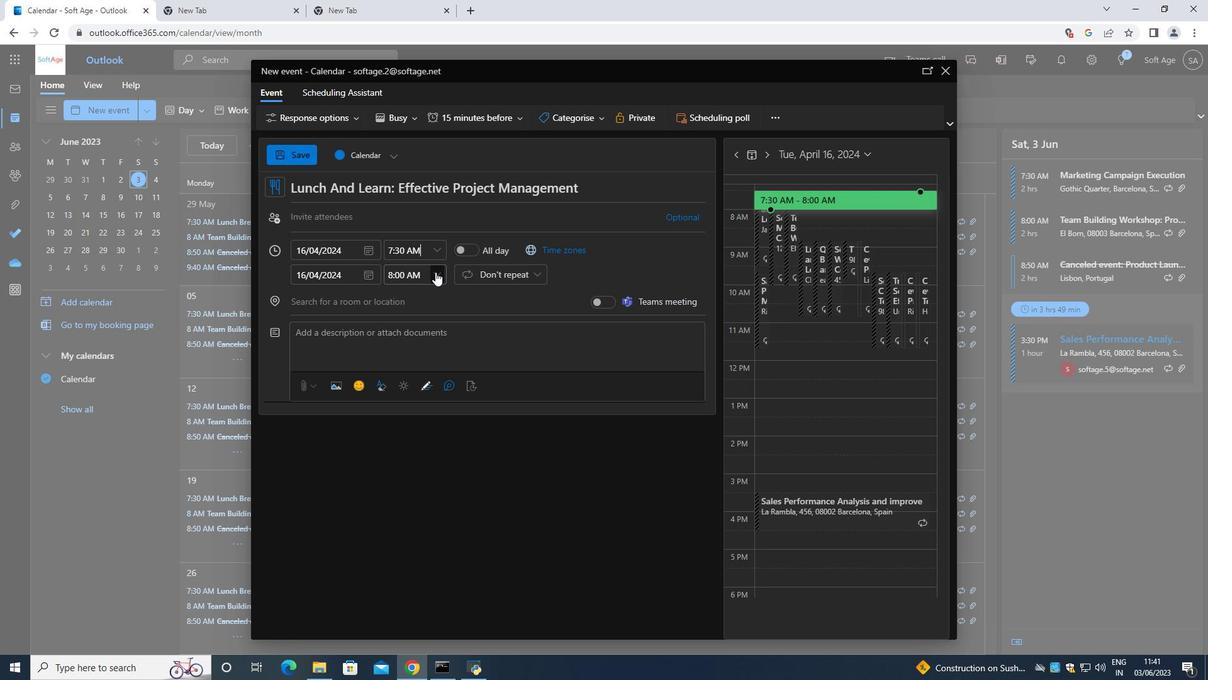 
Action: Mouse moved to (423, 359)
Screenshot: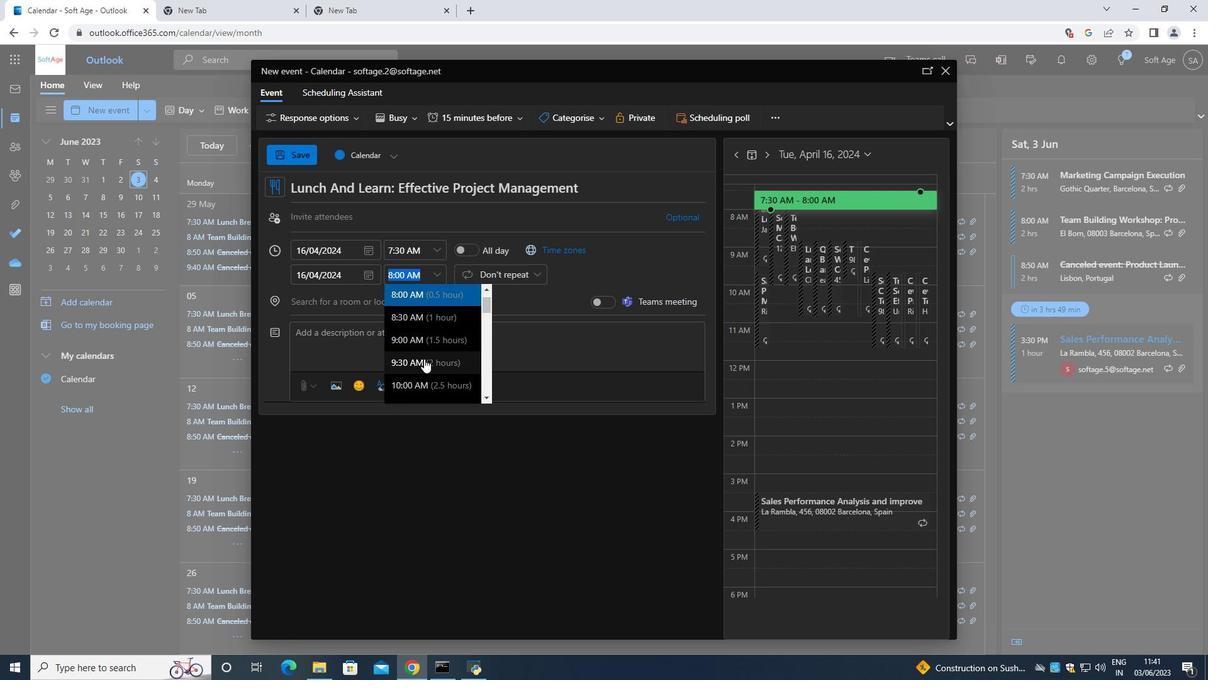 
Action: Mouse pressed left at (423, 359)
Screenshot: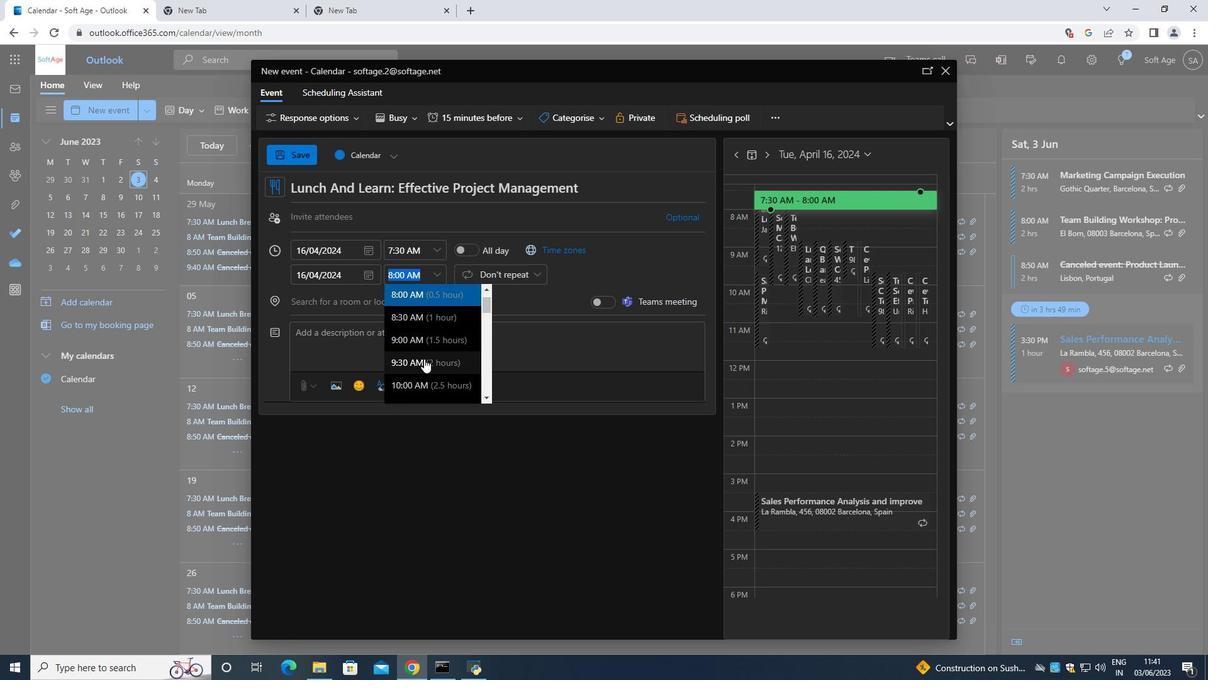 
Action: Mouse moved to (388, 336)
Screenshot: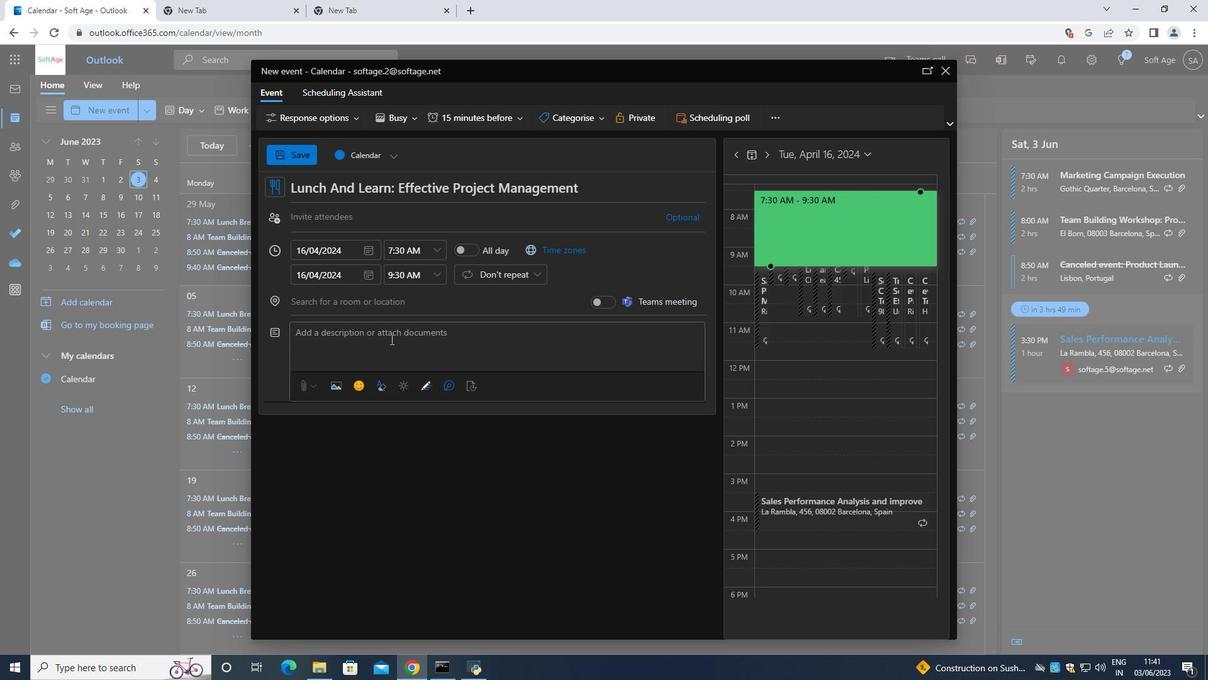 
Action: Mouse pressed left at (388, 336)
Screenshot: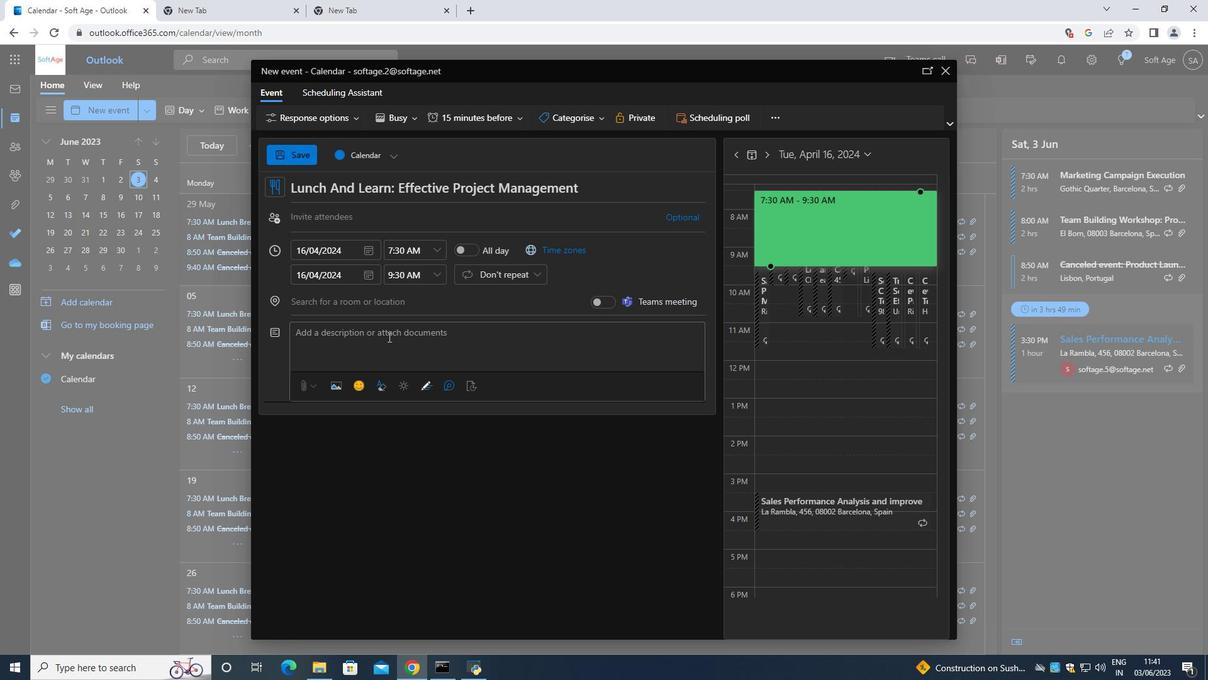 
Action: Mouse moved to (350, 307)
Screenshot: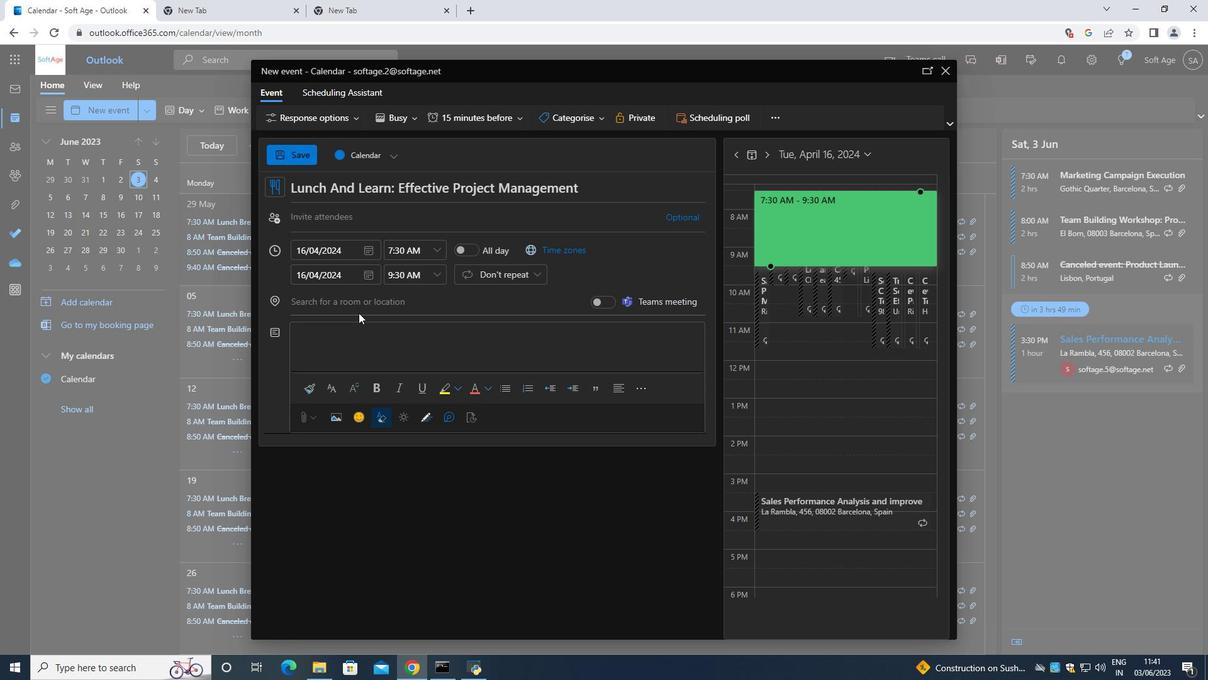 
Action: Key pressed <Key.shift><Key.shift><Key.shift><Key.shift><Key.shift><Key.shift><Key.shift><Key.shift><Key.shift><Key.shift><Key.shift><Key.shift>Participants<Key.space>will<Key.space>learn<Key.space>how<Key.space>to<Key.space>structure<Key.space>their<Key.space>presentation<Key.space>im<Key.backspace>n<Key.space>a<Key.space>clear<Key.space>and<Key.space>logical<Key.space>manner<Key.space>.<Key.space><Key.shift><Key.shift><Key.shift><Key.shift>They<Key.space>will<Key.space>w<Key.backspace>explore<Key.space>techniques<Key.space>for<Key.space>capturing<Key.space>audience<Key.space>attention,<Key.space>dec<Key.backspace>veloping<Key.space>a<Key.space>compelling<Key.space>opening<Key.space>,<Key.space>organizing<Key.space>content<Key.space>effectively<Key.space>and<Key.space>delivering<Key.space>a<Key.space>memorablr<Key.space><Key.backspace><Key.backspace>e<Key.space>closing.<Key.space>
Screenshot: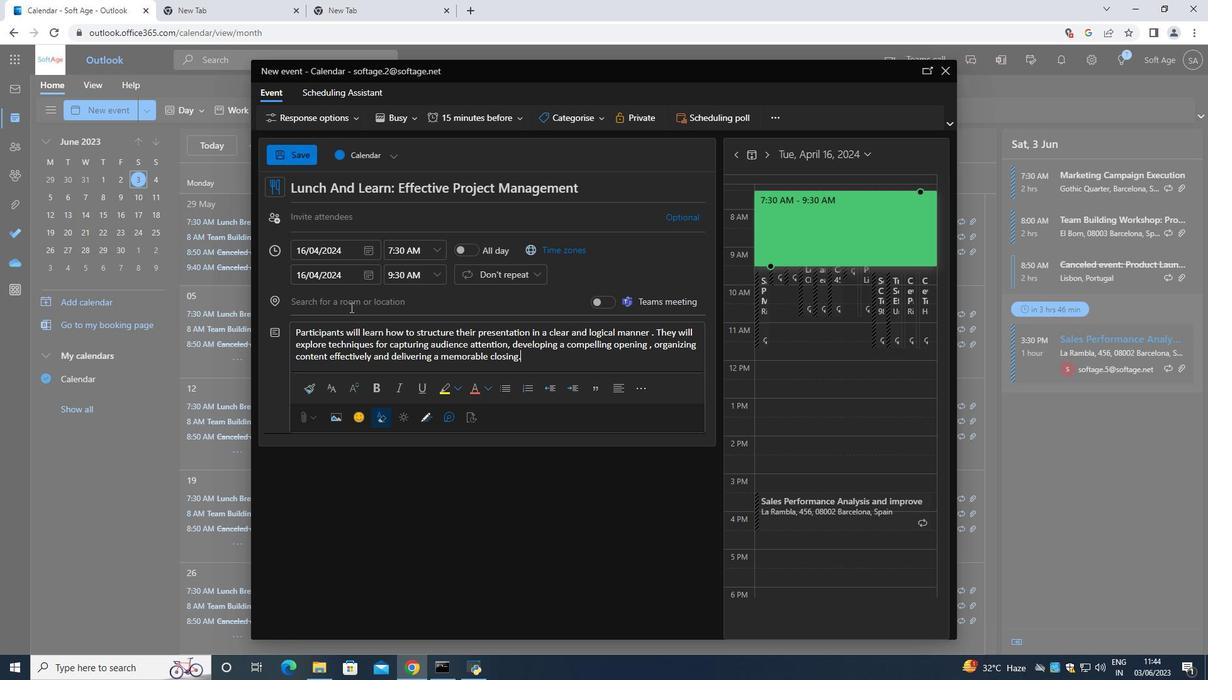 
Action: Mouse moved to (583, 122)
Screenshot: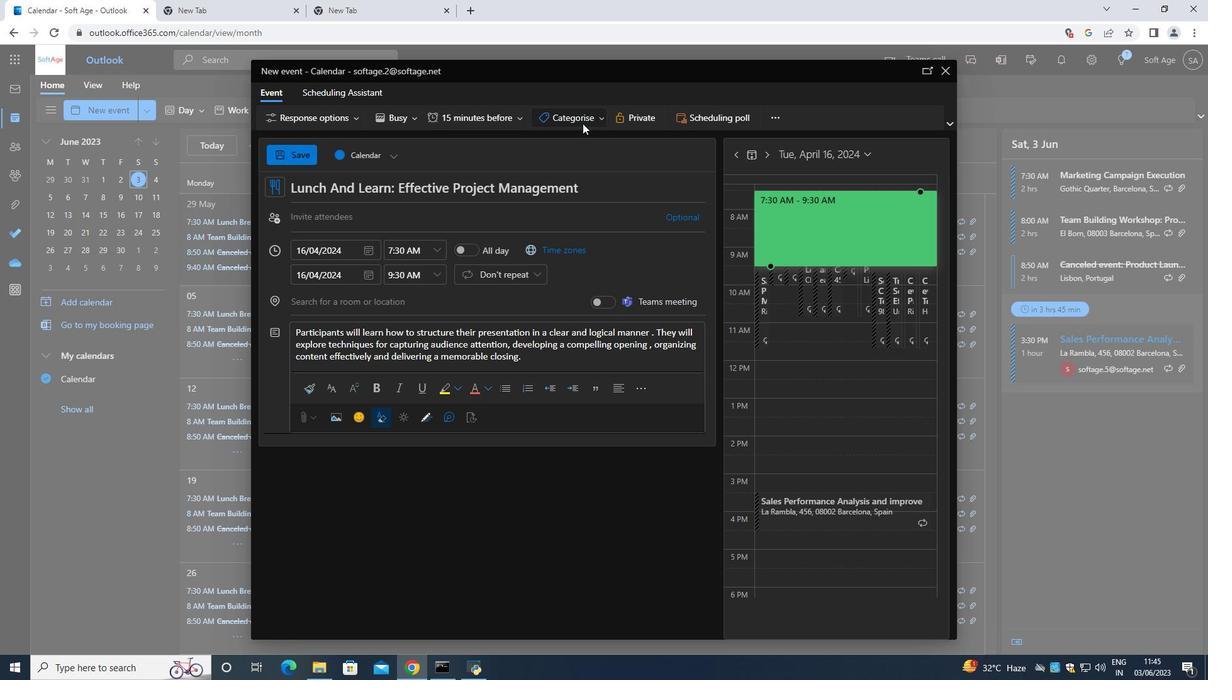 
Action: Mouse pressed left at (583, 122)
Screenshot: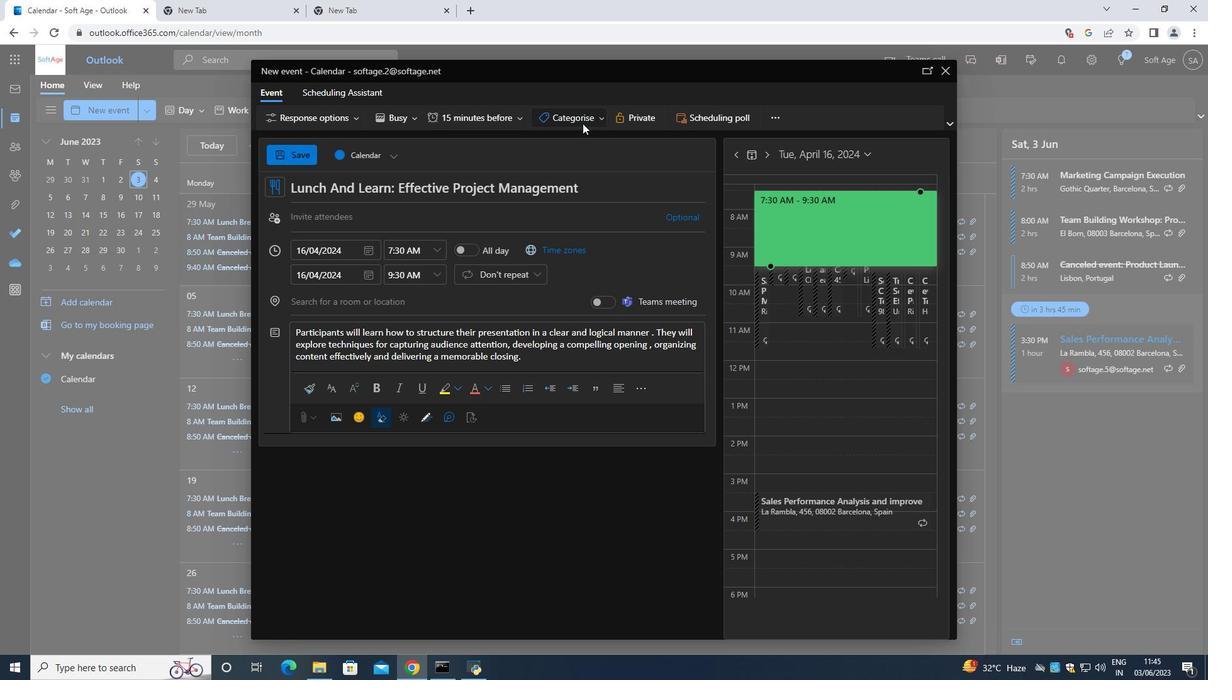 
Action: Mouse moved to (591, 243)
Screenshot: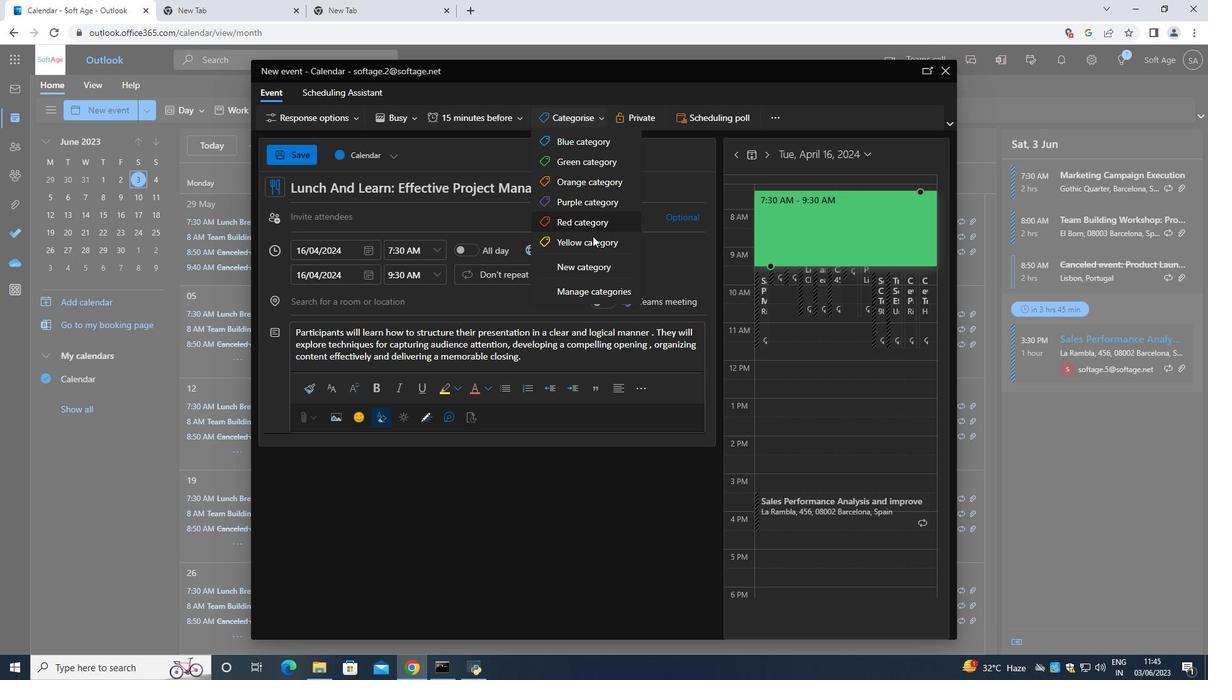 
Action: Mouse pressed left at (591, 243)
Screenshot: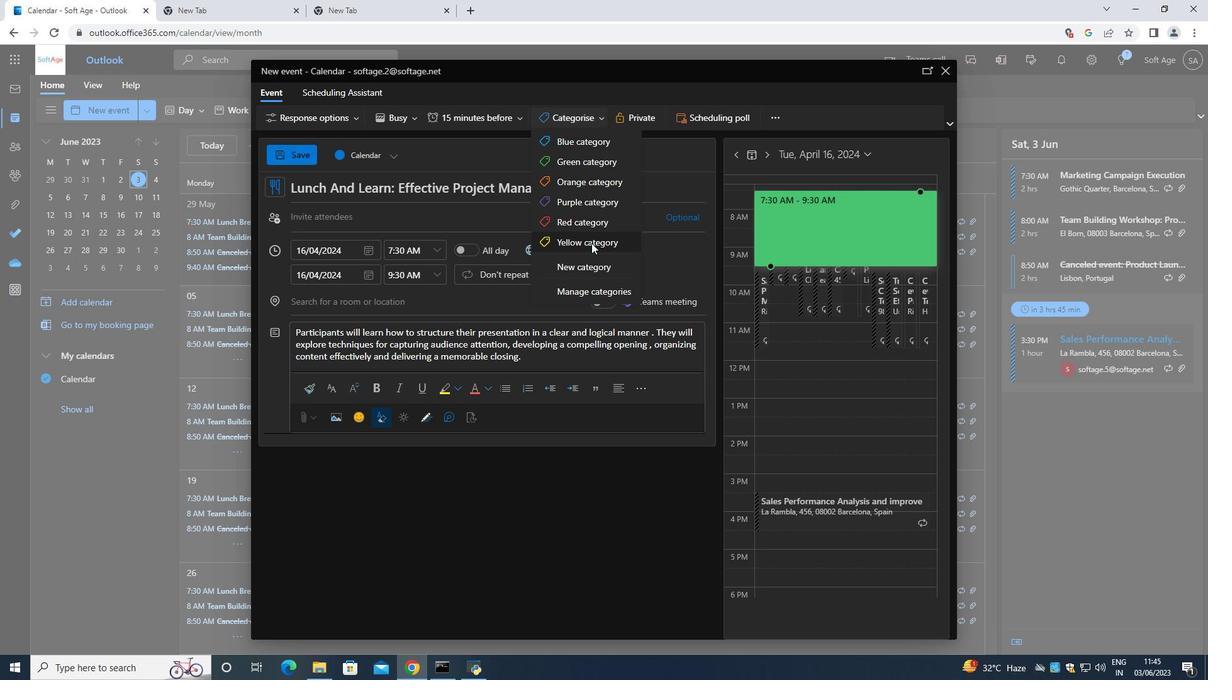 
Action: Mouse moved to (445, 300)
Screenshot: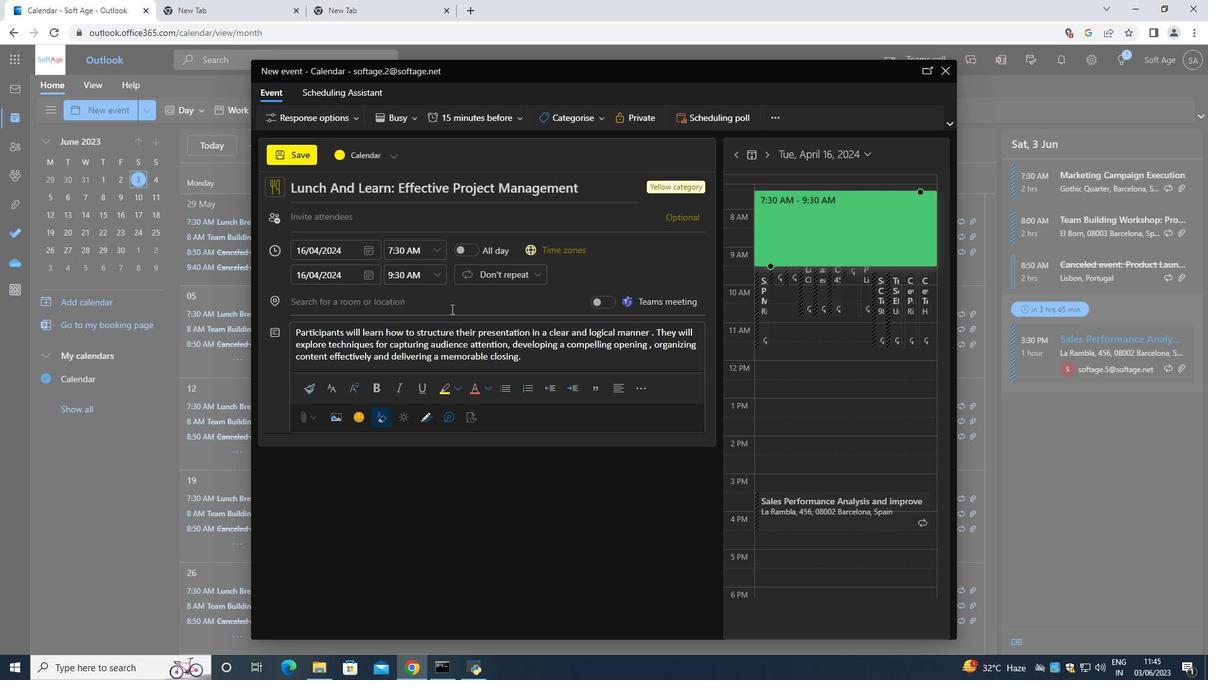
Action: Mouse pressed left at (445, 300)
Screenshot: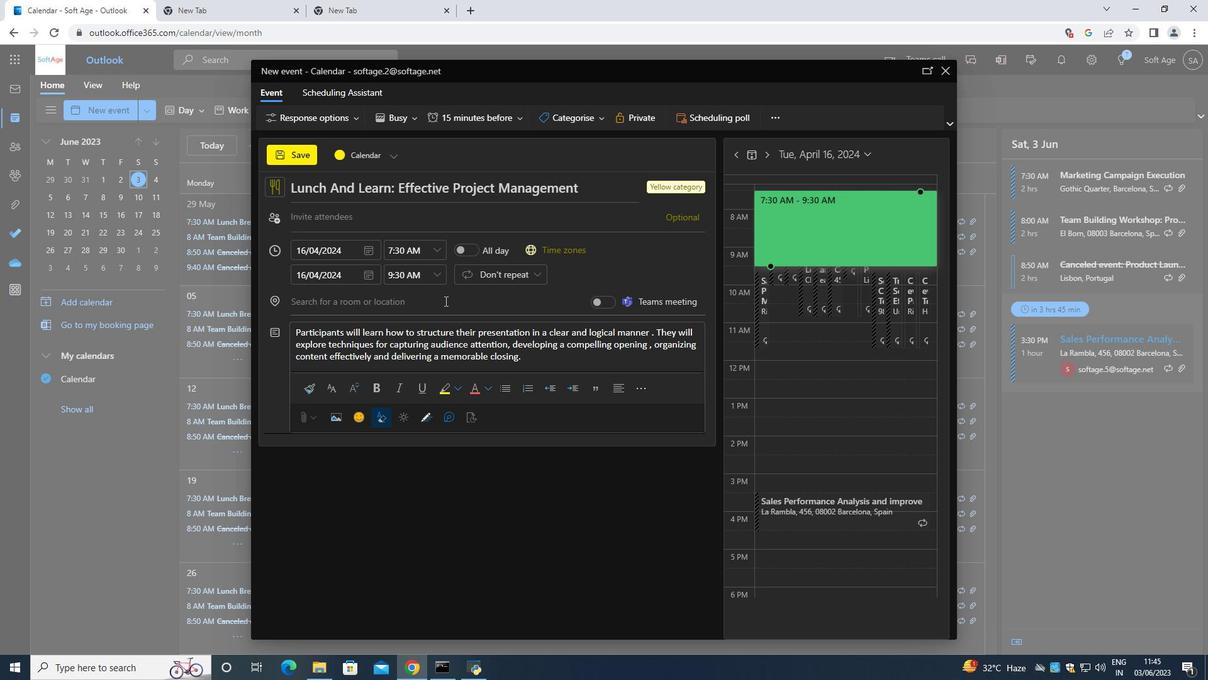 
Action: Mouse moved to (404, 276)
Screenshot: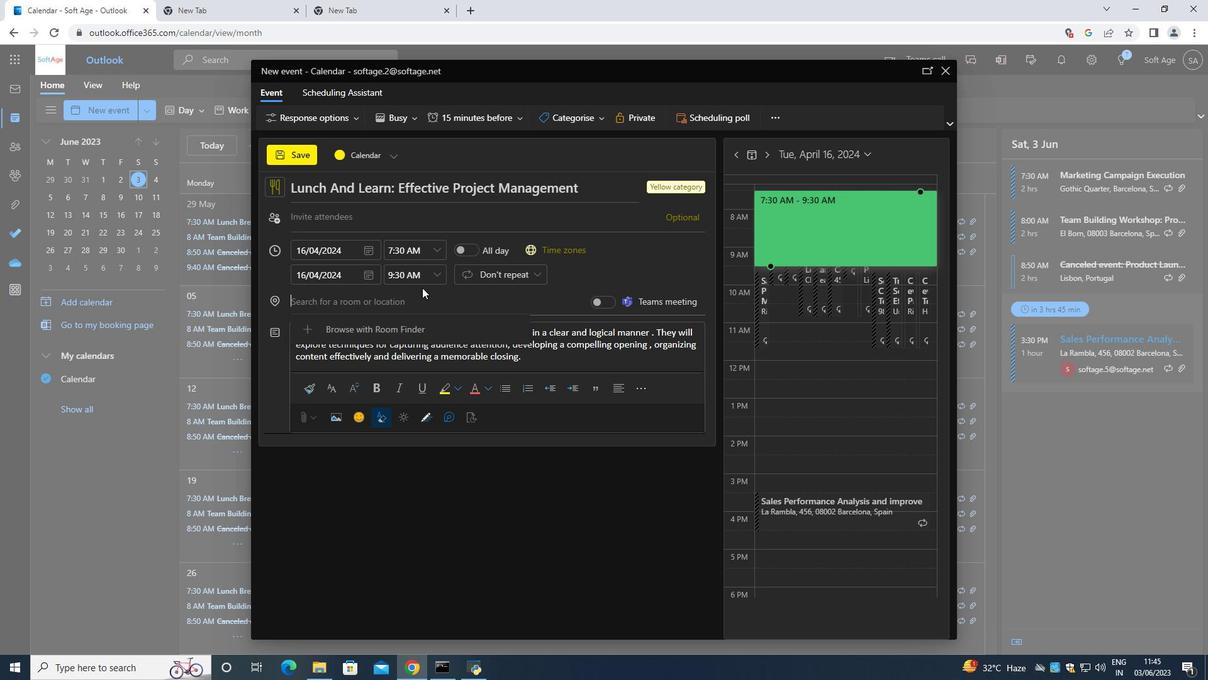
Action: Key pressed 654<Key.space><Key.shift>
Screenshot: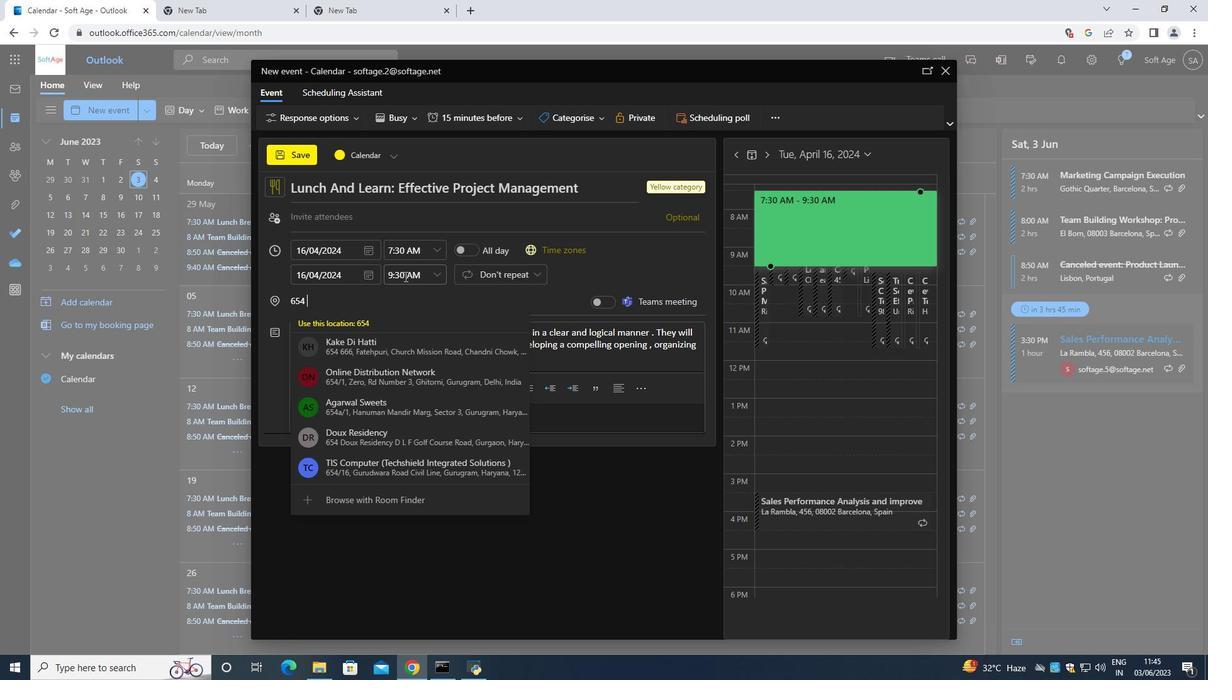 
Action: Mouse moved to (404, 276)
Screenshot: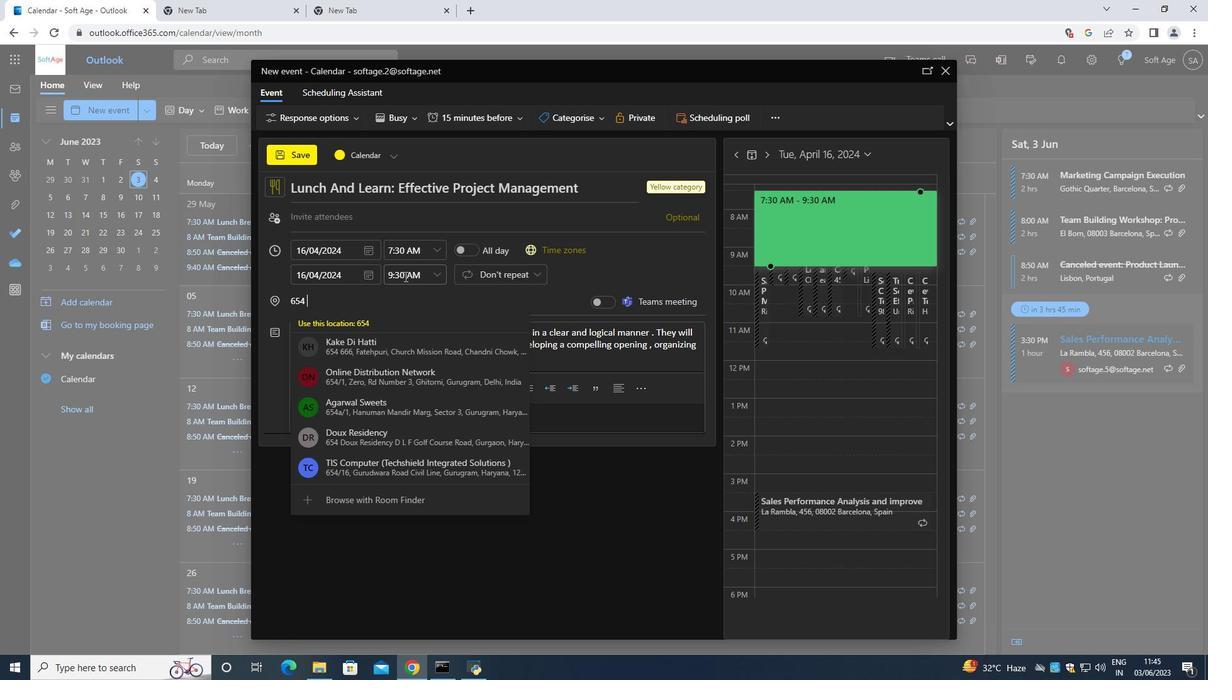
Action: Key pressed Basilica<Key.space><Key.shift>Cistern,<Key.space><Key.shift>Istanbul<Key.space>,<Key.space><Key.shift><Key.shift><Key.shift><Key.shift><Key.shift><Key.shift><Key.shift><Key.shift><Key.shift><Key.shift><Key.shift><Key.shift><Key.shift><Key.shift><Key.shift>Turkey<Key.space>
Screenshot: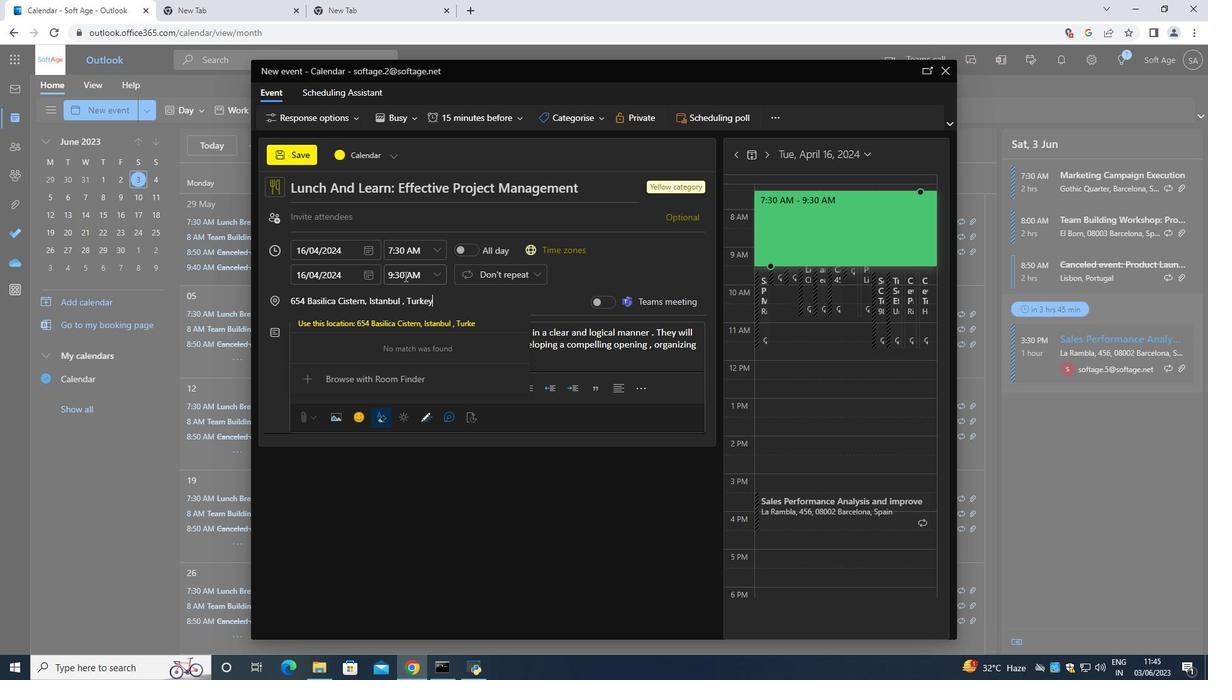
Action: Mouse moved to (334, 216)
Screenshot: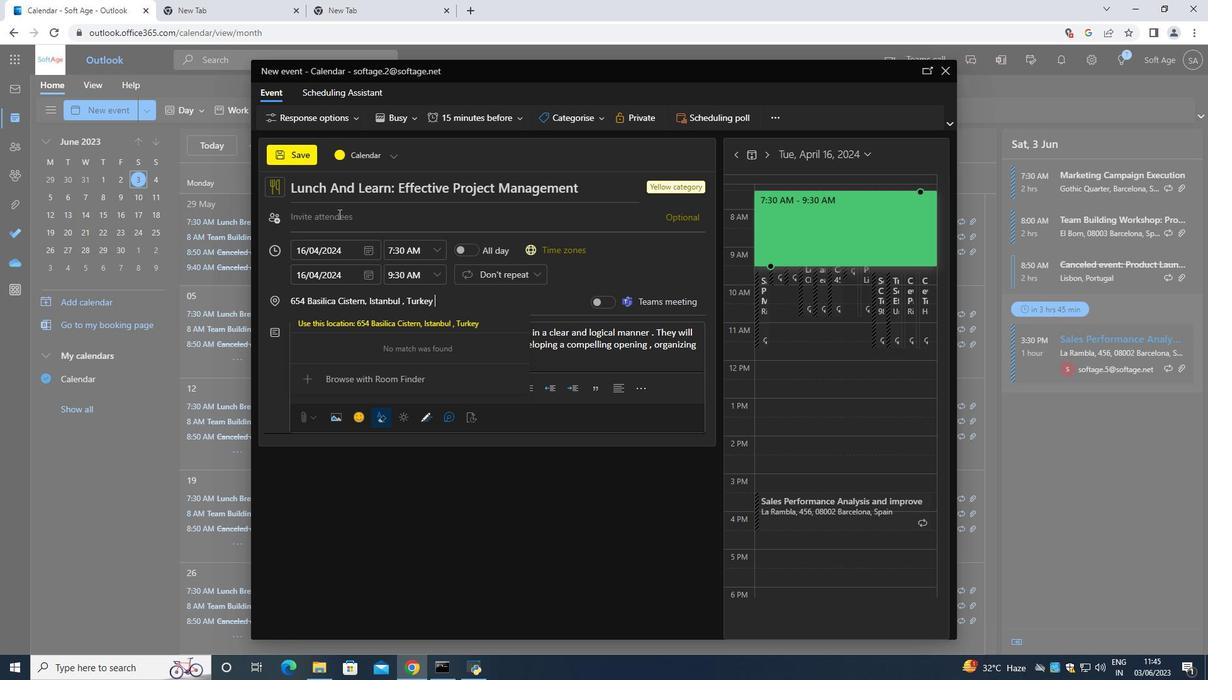 
Action: Mouse pressed left at (334, 216)
Screenshot: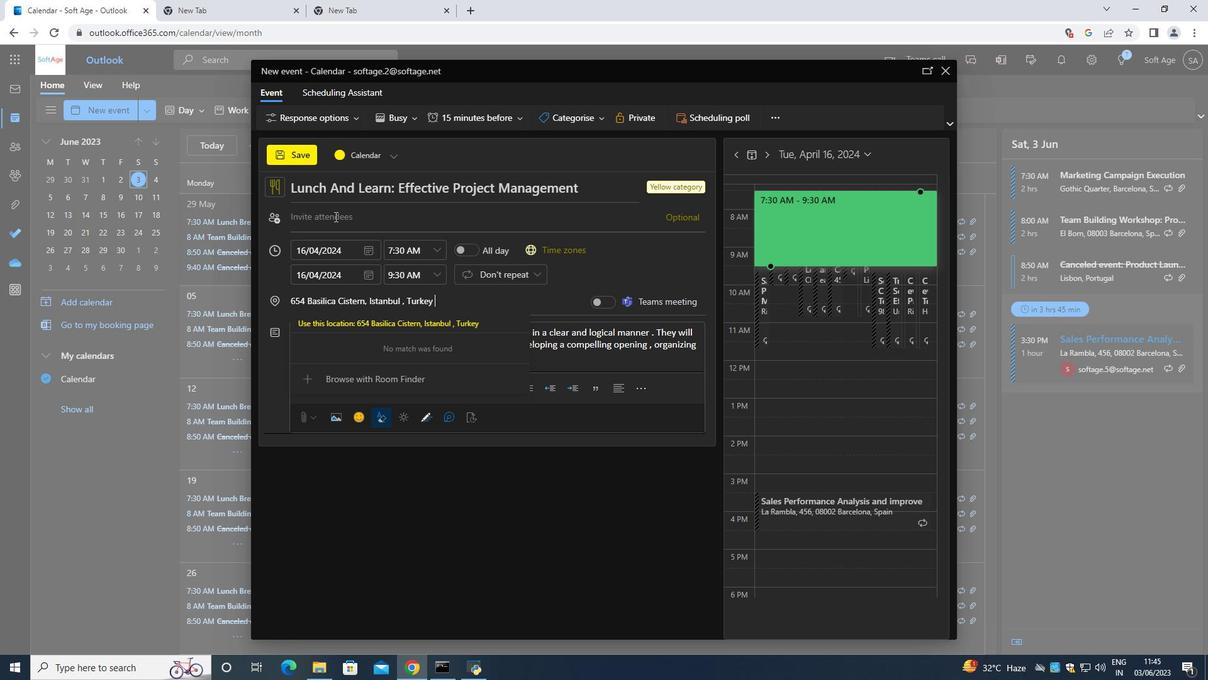 
Action: Mouse moved to (327, 221)
Screenshot: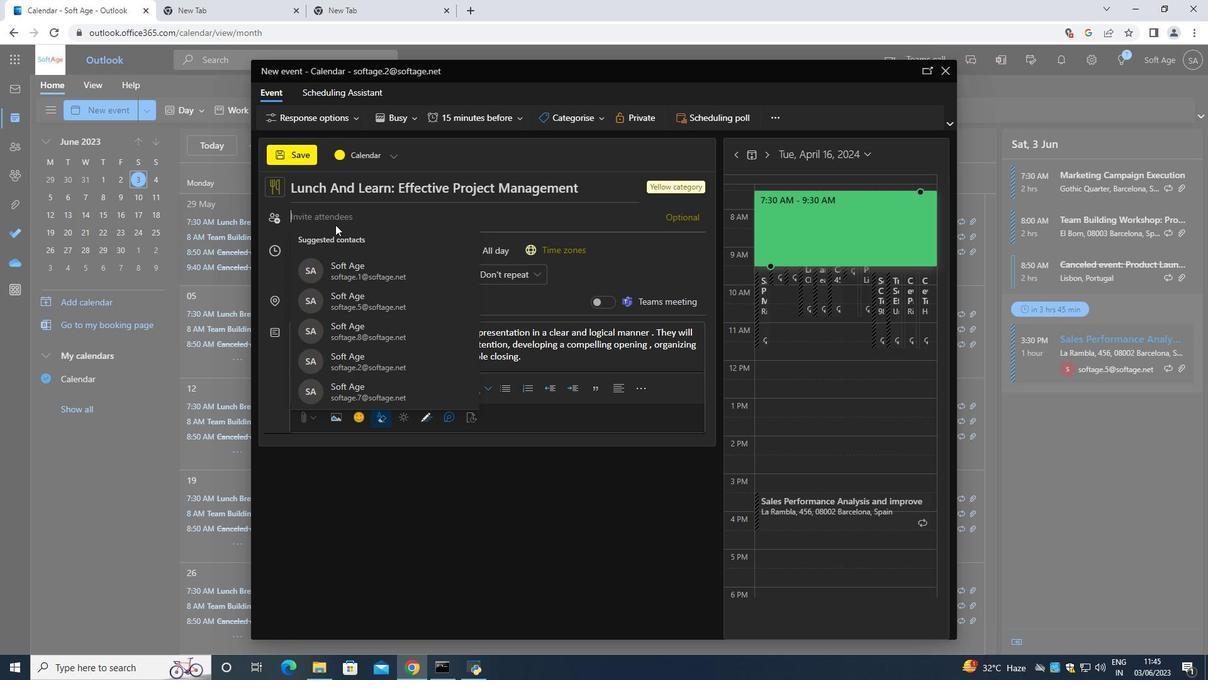 
Action: Key pressed <Key.shift>Softage.1<Key.shift>@softage
Screenshot: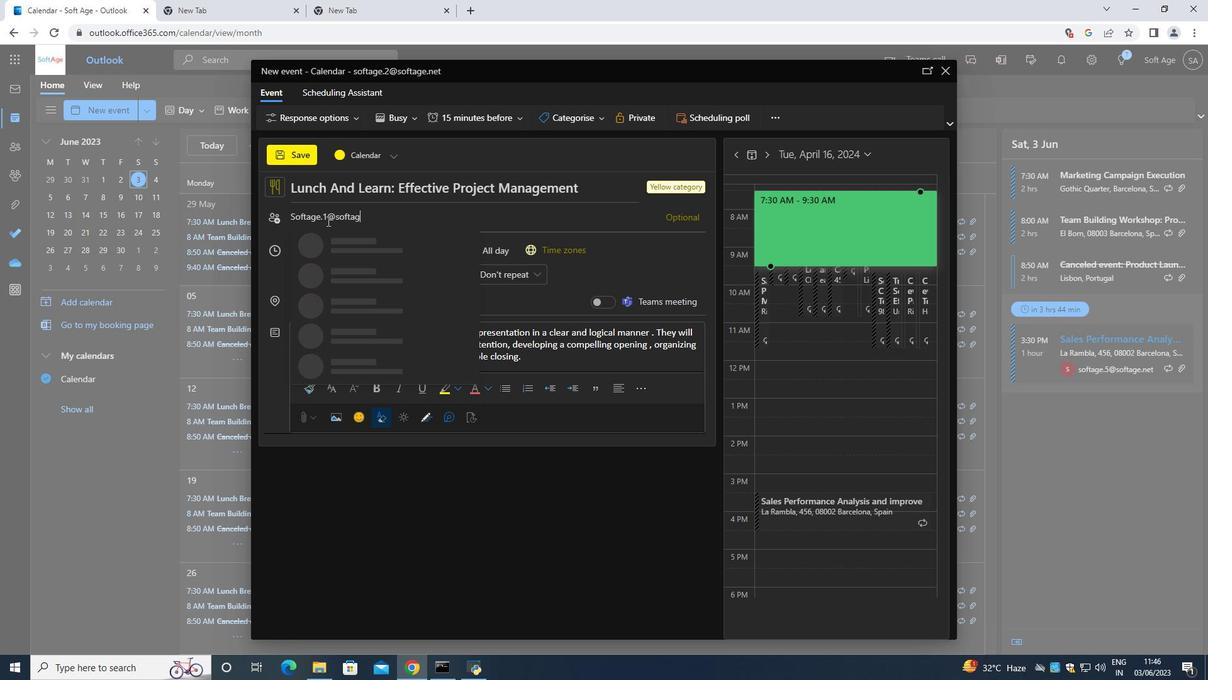 
Action: Mouse moved to (384, 242)
Screenshot: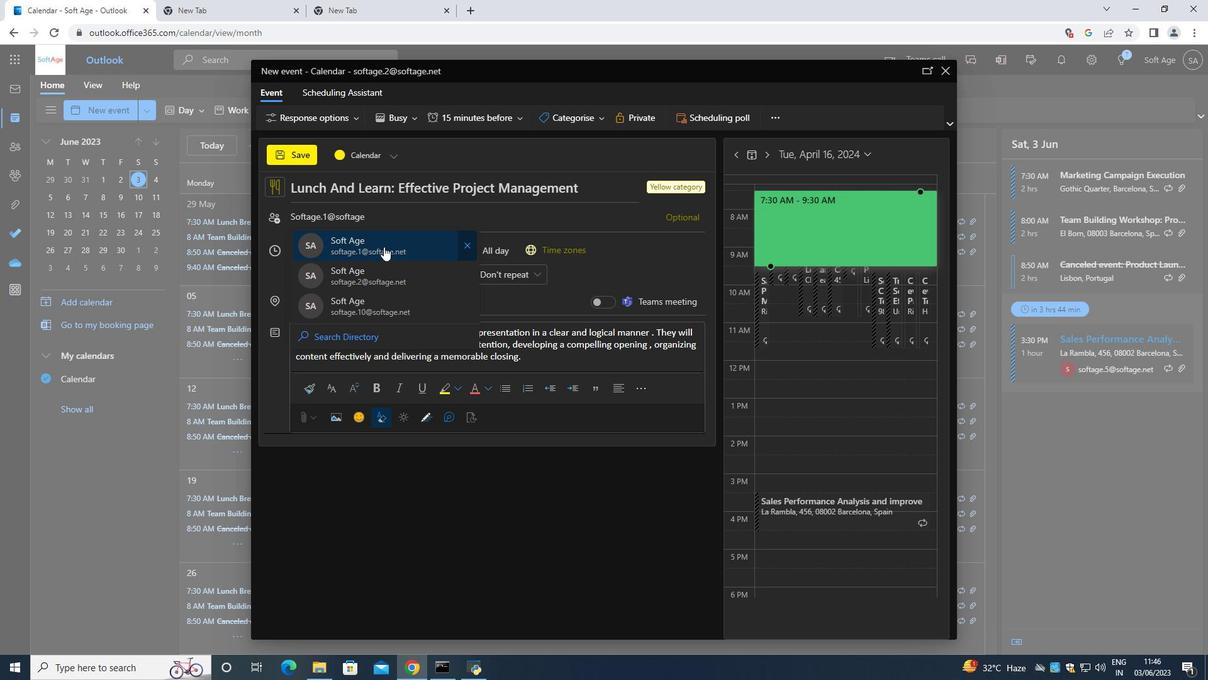 
Action: Mouse pressed left at (384, 242)
Screenshot: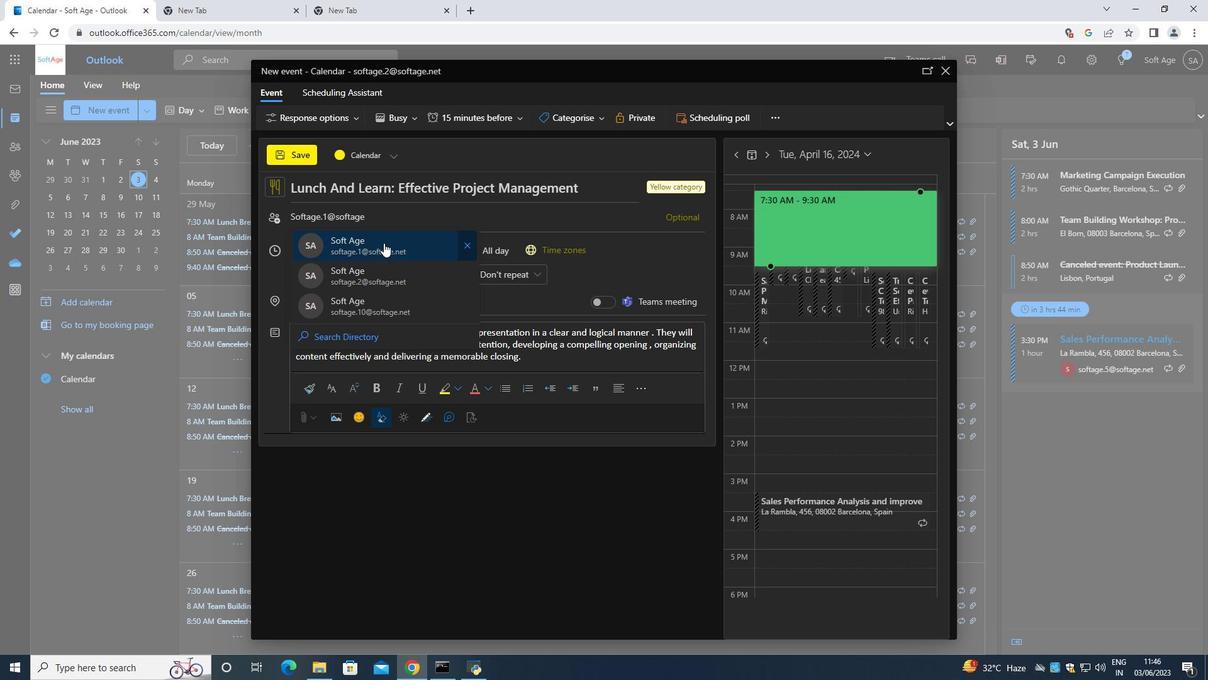 
Action: Mouse moved to (361, 202)
Screenshot: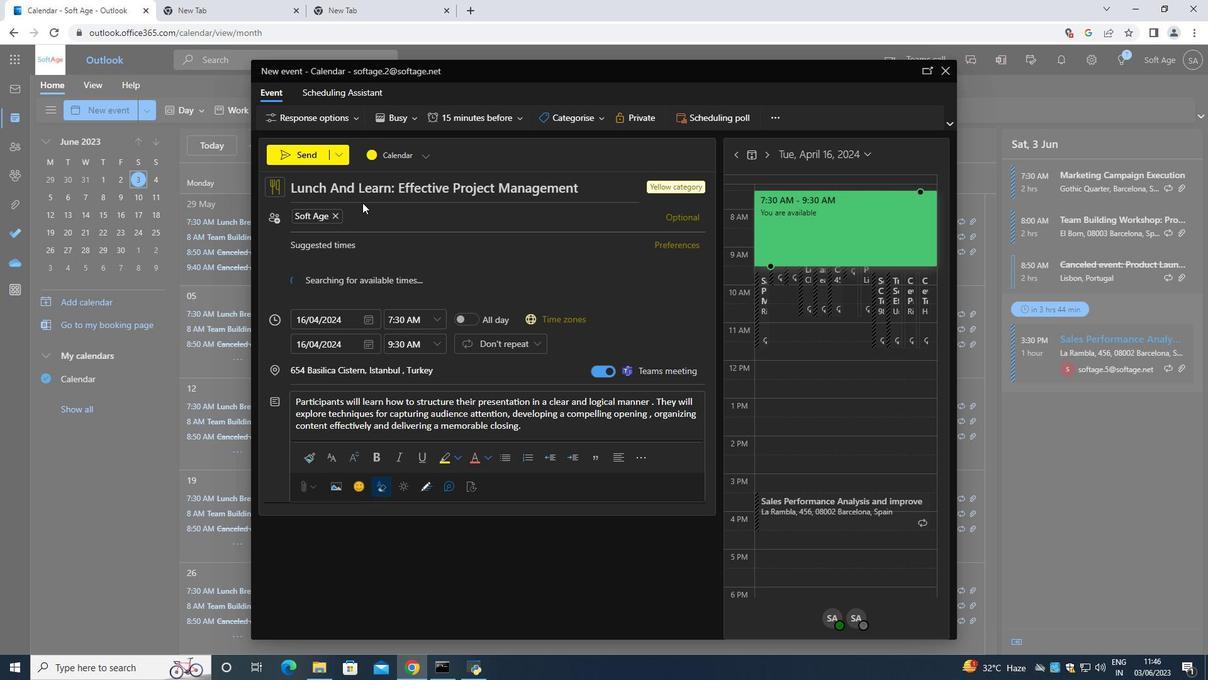 
Action: Key pressed <Key.shift>Softage.3<Key.shift><Key.shift><Key.shift><Key.shift><Key.shift><Key.shift><Key.shift><Key.shift><Key.shift><Key.shift><Key.shift><Key.shift><Key.shift><Key.shift><Key.shift>@softage
Screenshot: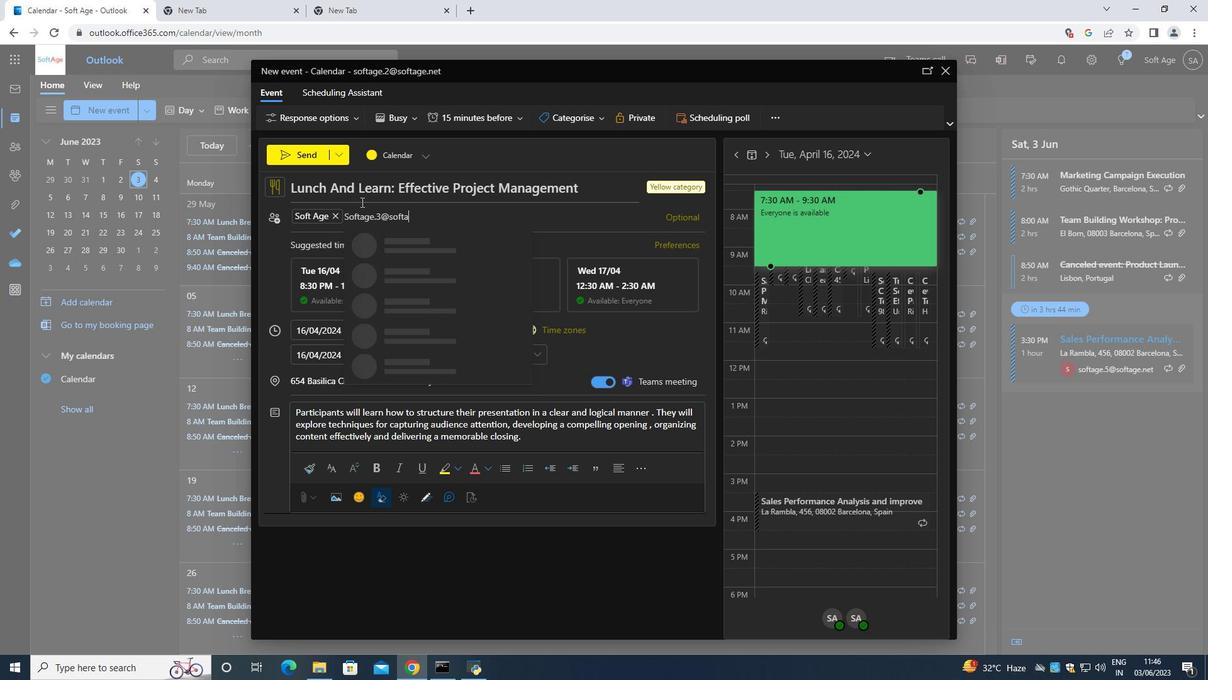 
Action: Mouse moved to (410, 249)
Screenshot: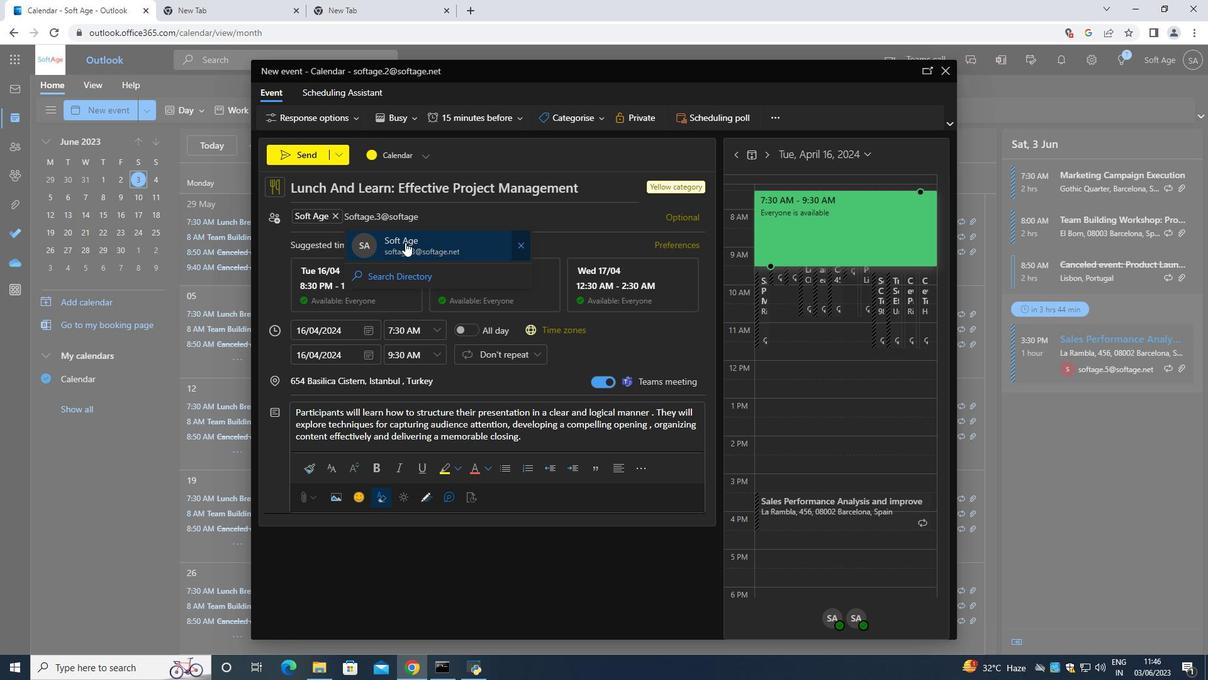 
Action: Mouse pressed left at (410, 249)
Screenshot: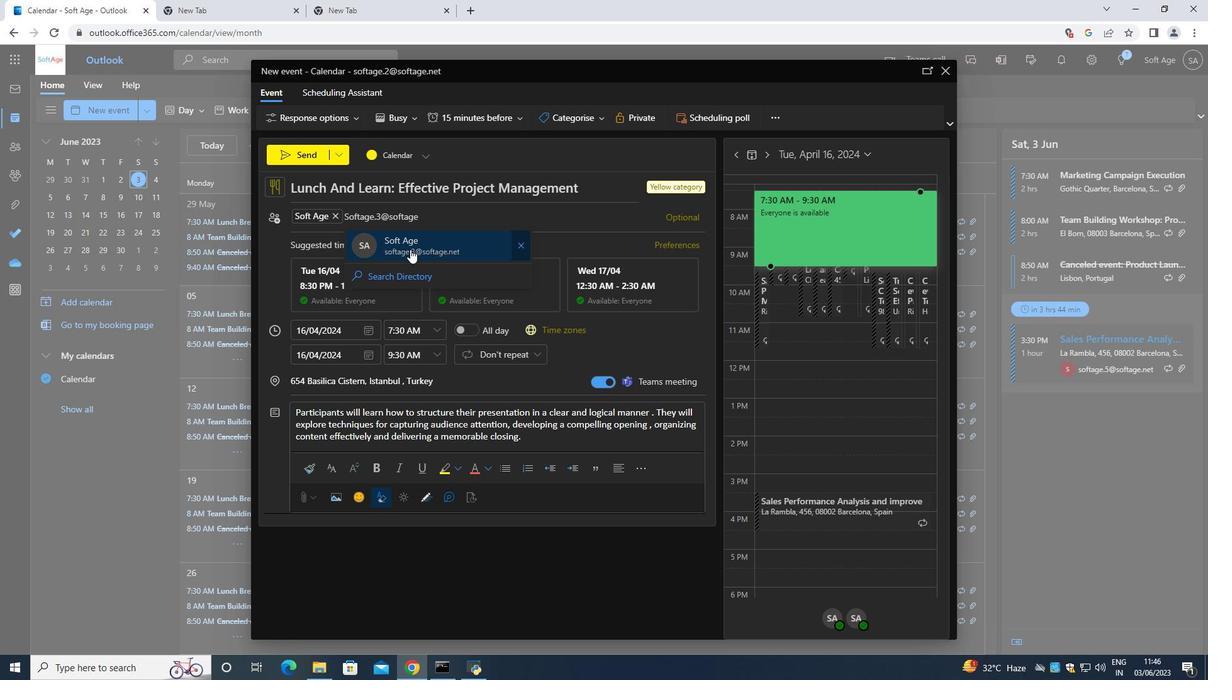 
Action: Mouse moved to (496, 120)
Screenshot: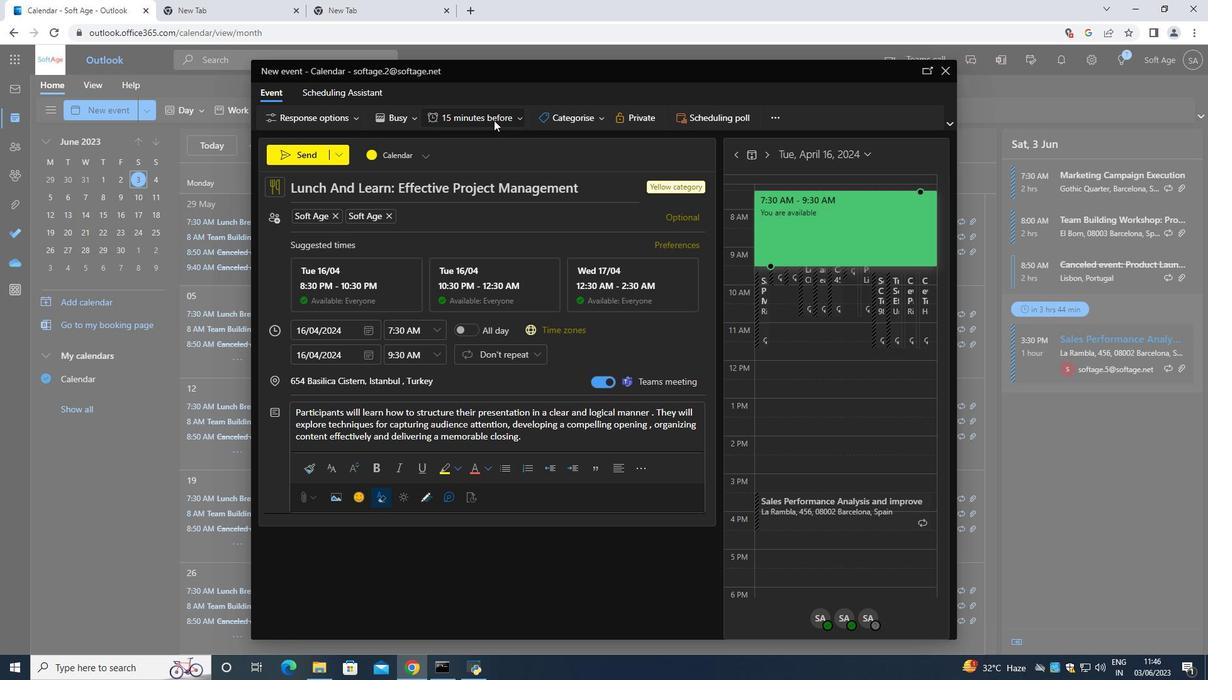 
Action: Mouse pressed left at (496, 120)
Screenshot: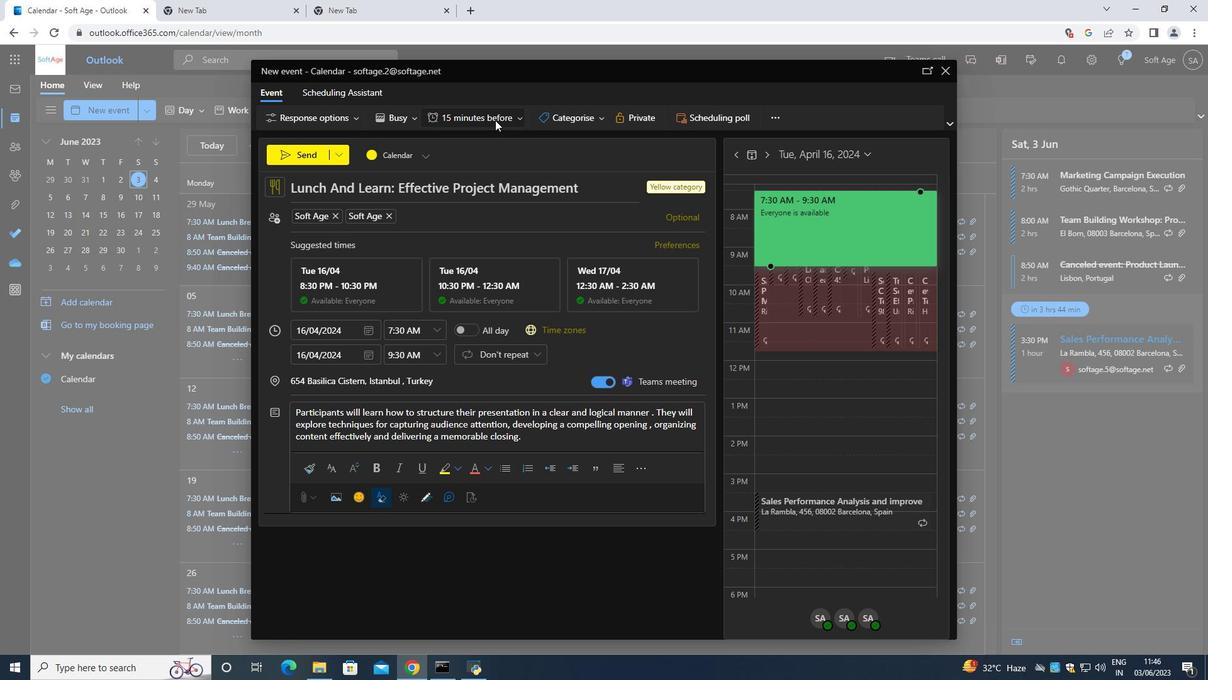 
Action: Mouse moved to (486, 231)
Screenshot: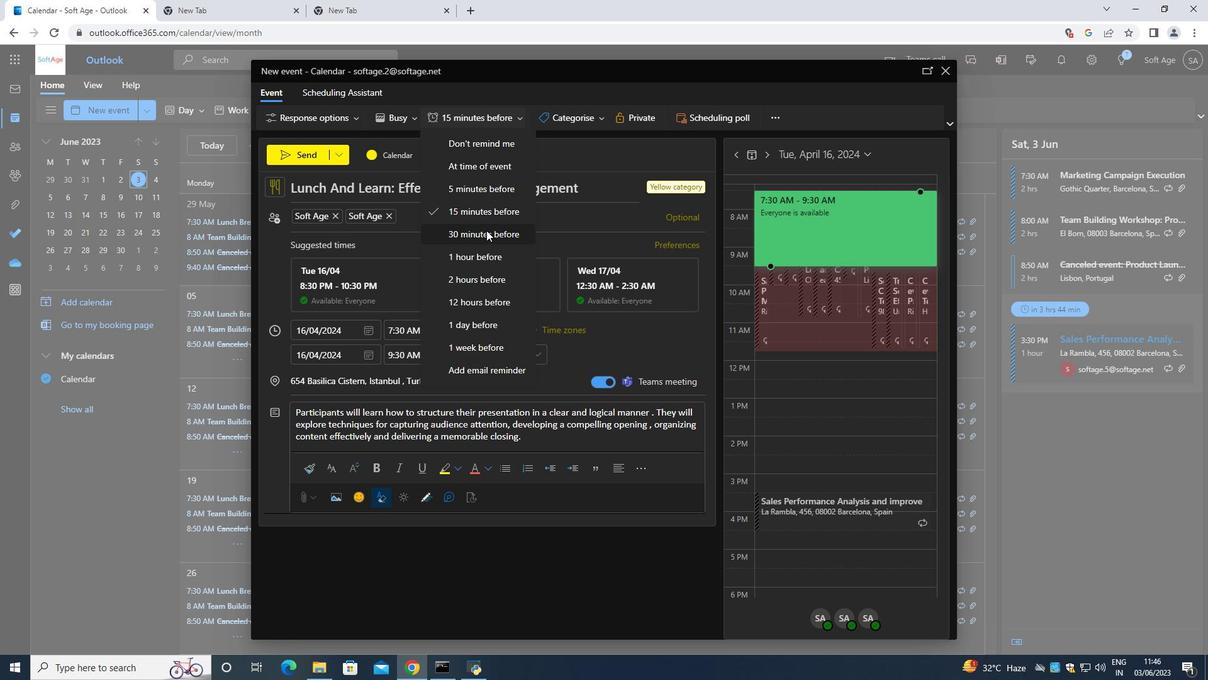 
Action: Mouse pressed left at (486, 231)
Screenshot: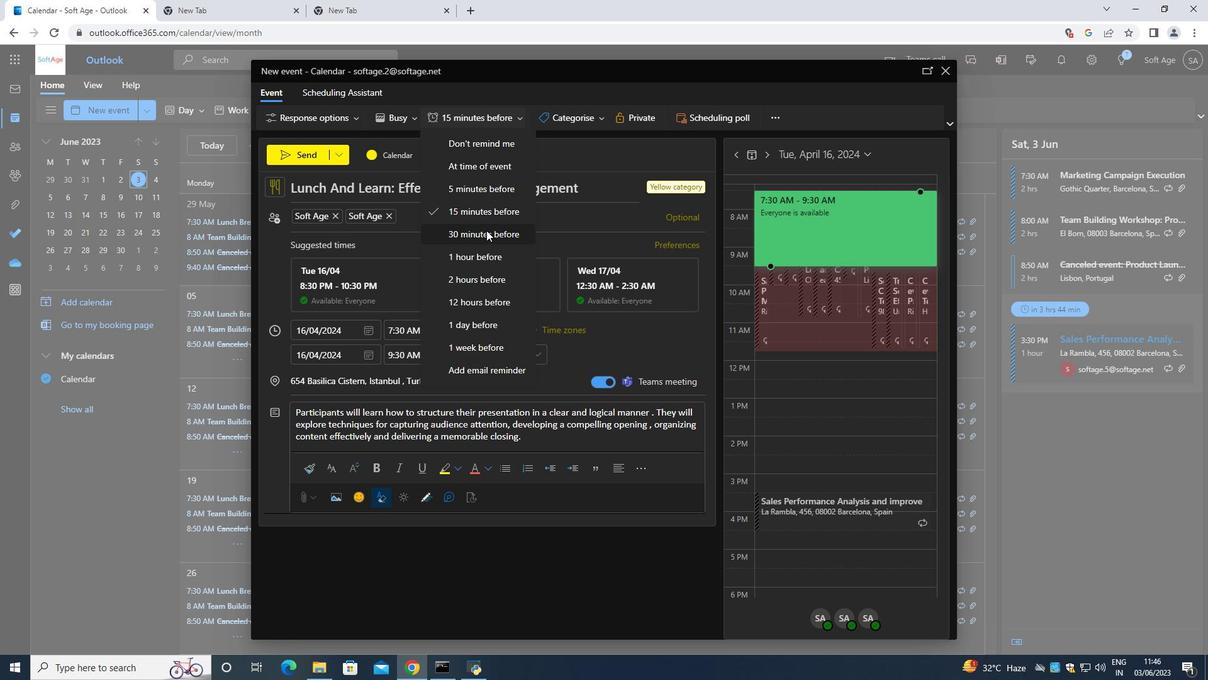 
Action: Mouse moved to (309, 154)
Screenshot: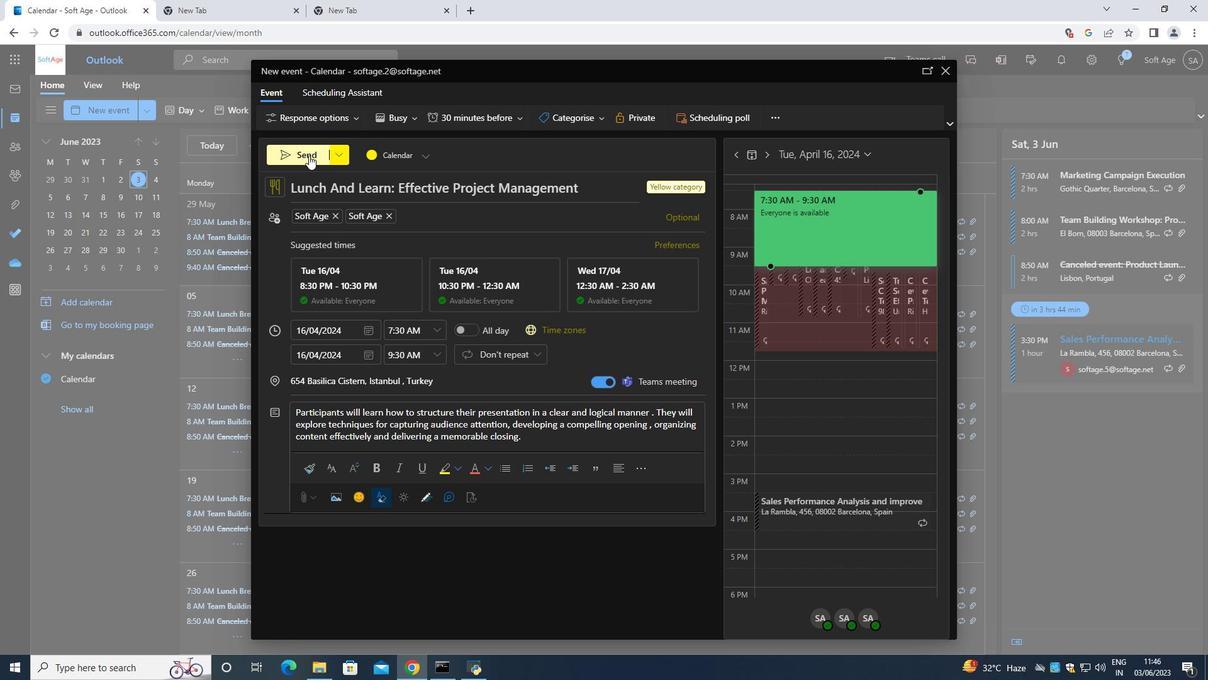 
Action: Mouse pressed left at (309, 154)
Screenshot: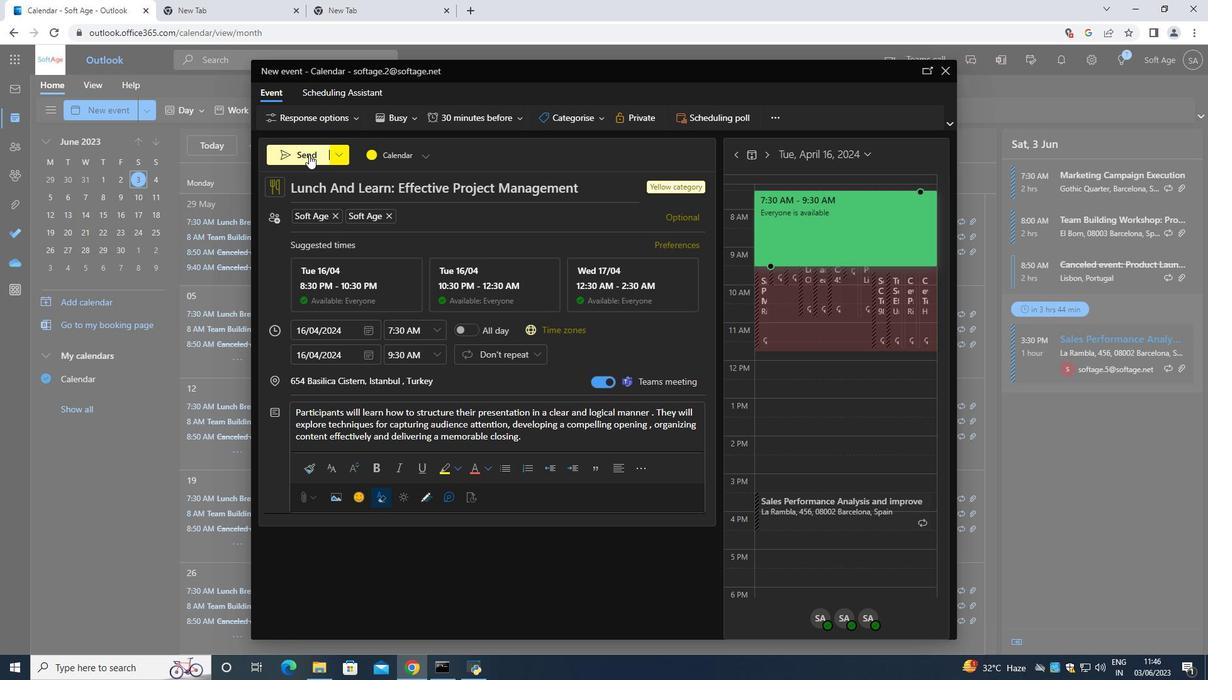 
Action: Mouse moved to (436, 175)
Screenshot: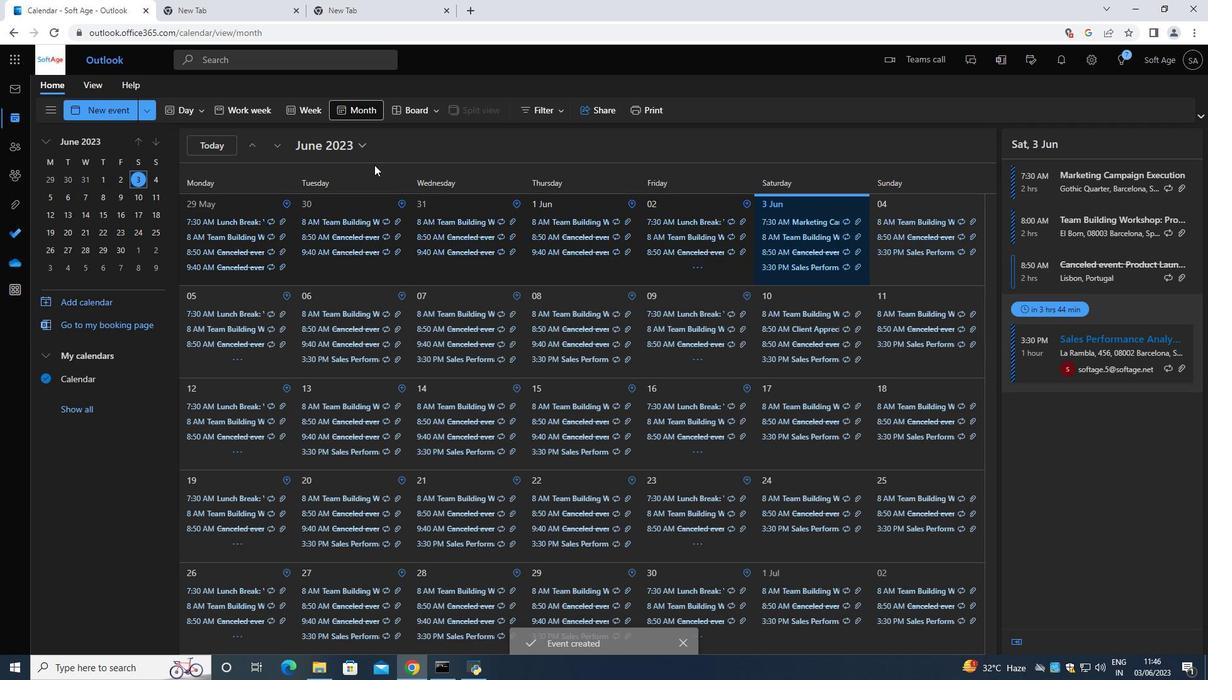 
